 Task: In the Contact  AveryRobinson41@colgate.com, Add note: 'Add a note to follow up on a recent proposal sent to a prospect.'. Mark checkbox to create task to follow up ': In 3 business days '. Create task, with  description: Conduct Product Demo, Add due date: Tomorrow; Add reminder: 30 Minutes before. Set Priority High and add note: Review the attached proposal before the meeting and highlight the key benefits for the client.. Logged in from softage.1@softage.net
Action: Mouse moved to (105, 65)
Screenshot: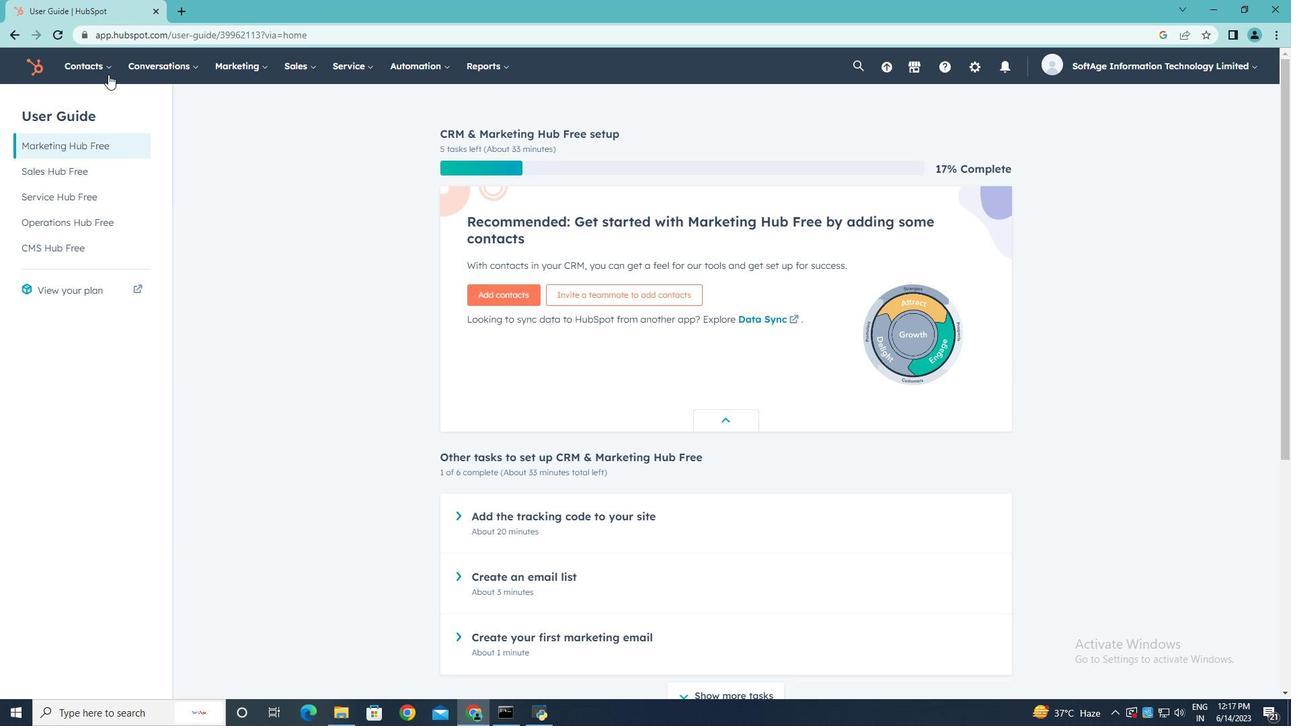 
Action: Mouse pressed left at (105, 65)
Screenshot: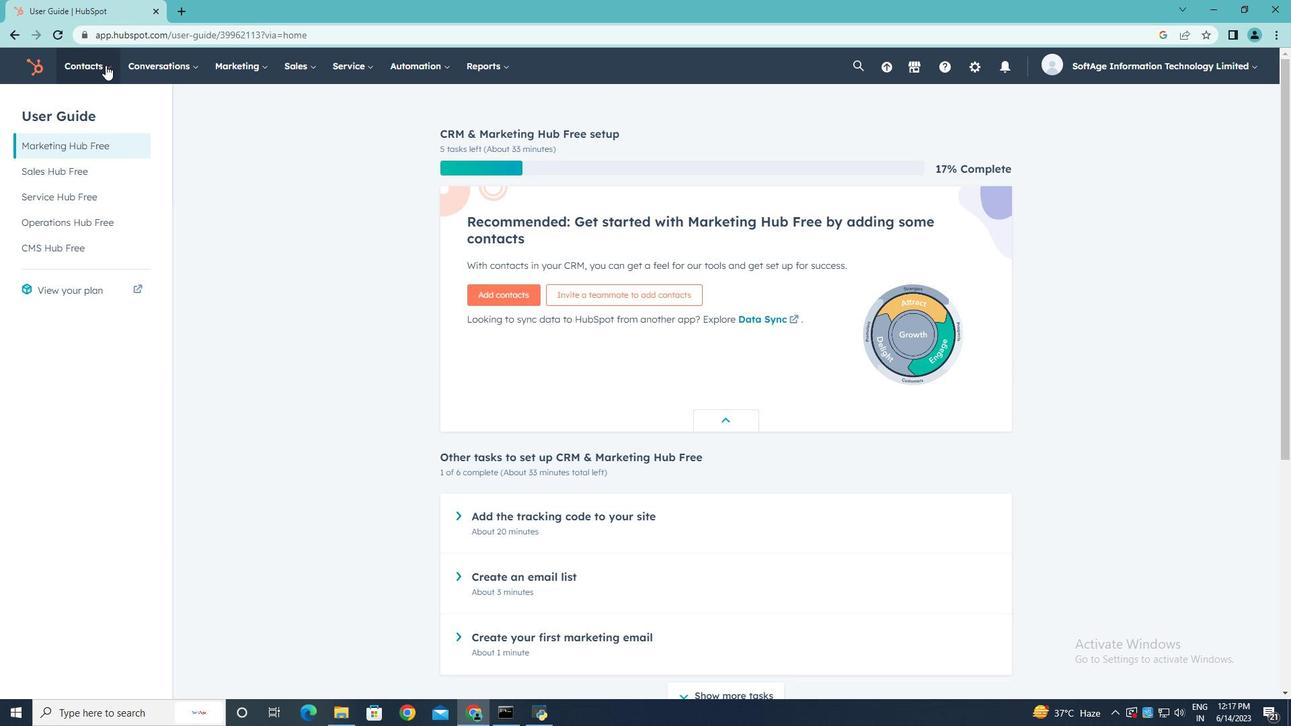 
Action: Mouse moved to (103, 100)
Screenshot: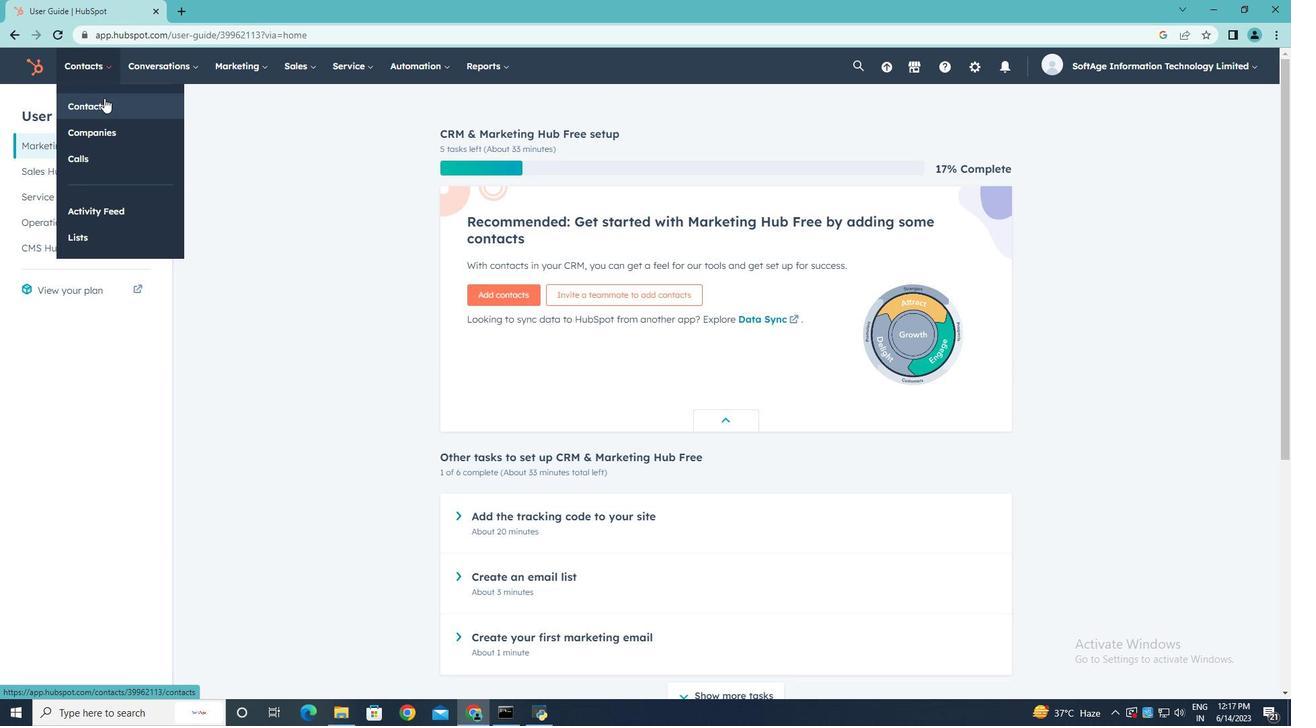 
Action: Mouse pressed left at (103, 100)
Screenshot: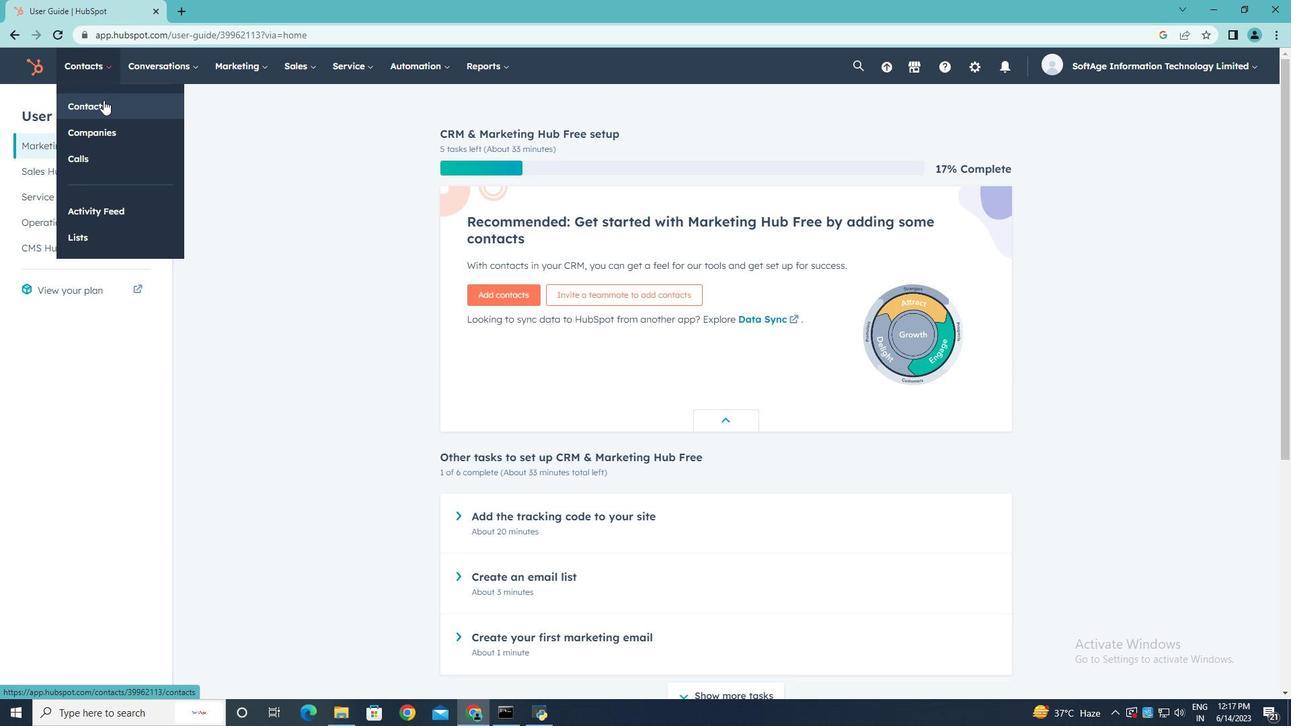 
Action: Mouse moved to (103, 214)
Screenshot: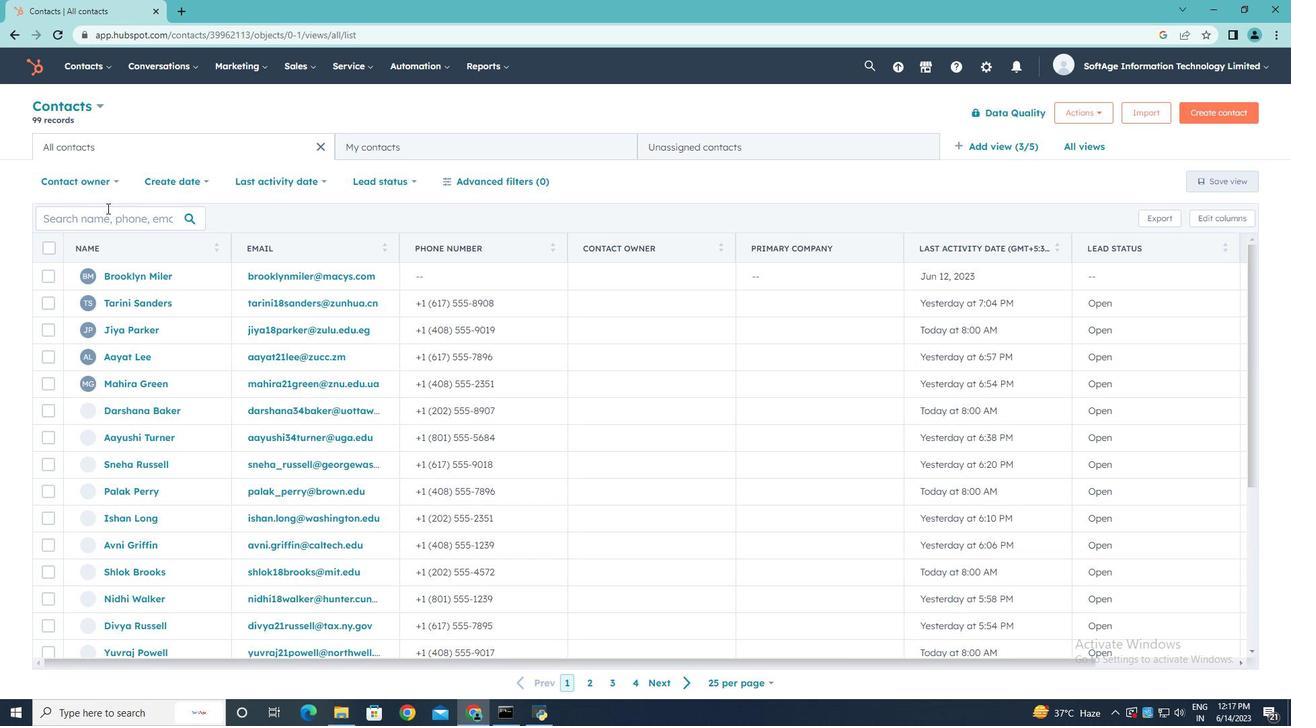 
Action: Mouse pressed left at (103, 214)
Screenshot: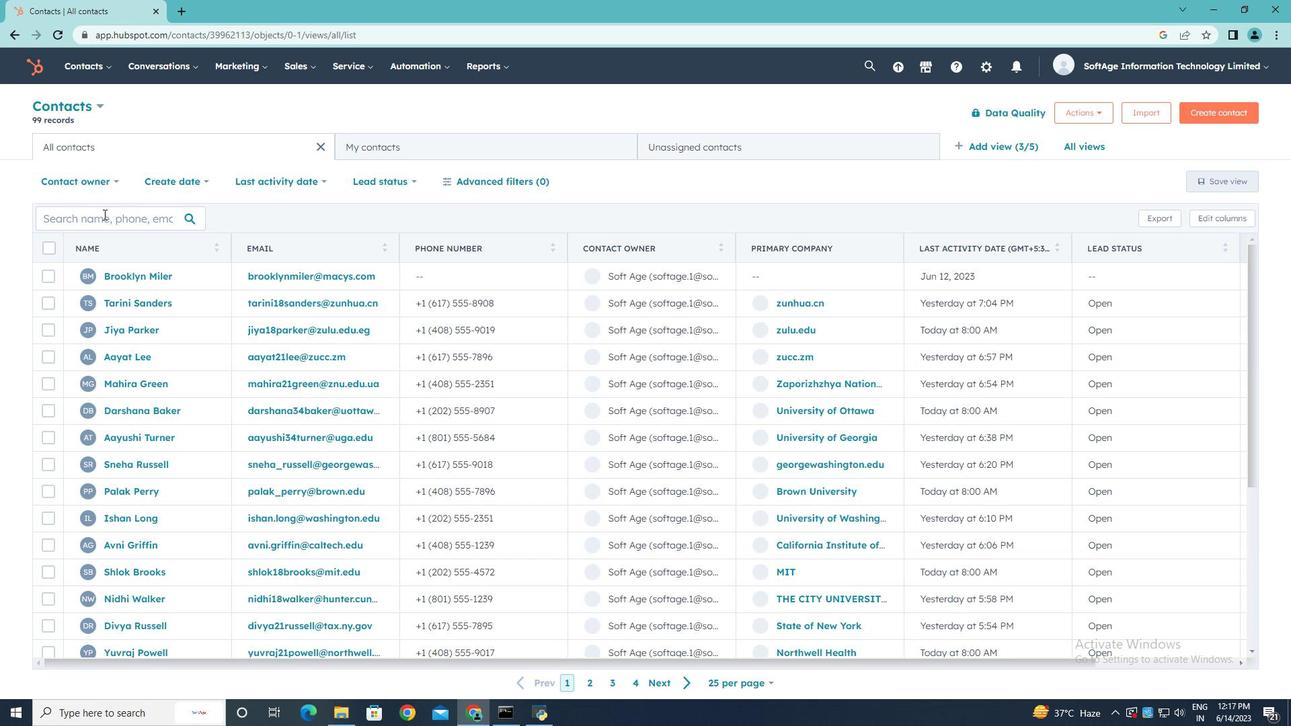 
Action: Key pressed <Key.shift>Avery<Key.shift>Robinson41<Key.shift><Key.shift>@colgate.com
Screenshot: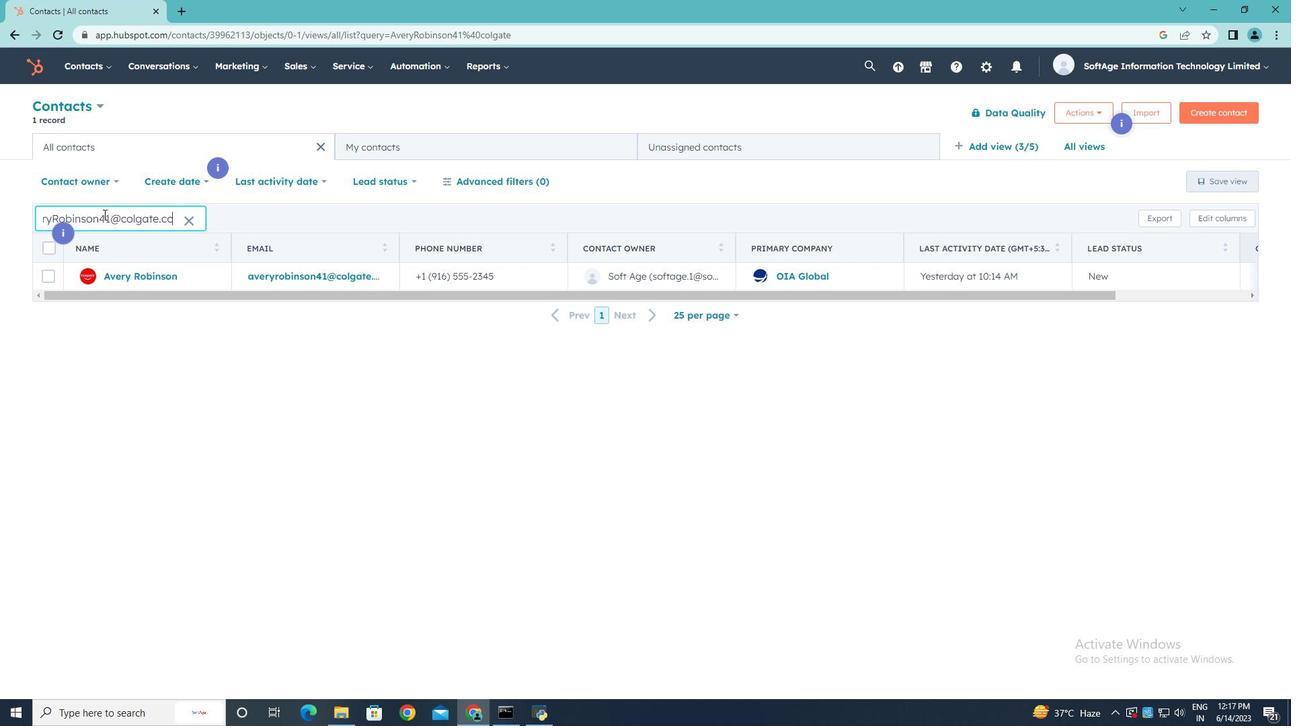 
Action: Mouse moved to (131, 272)
Screenshot: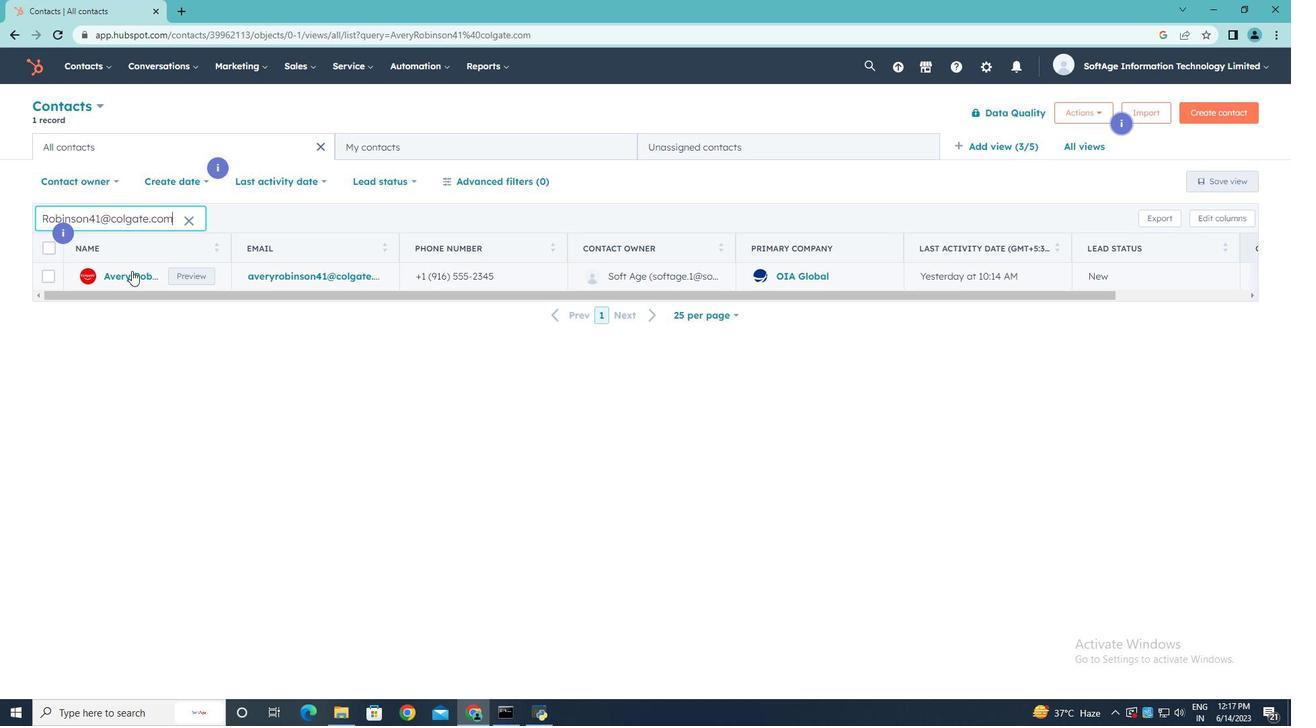 
Action: Mouse pressed left at (131, 272)
Screenshot: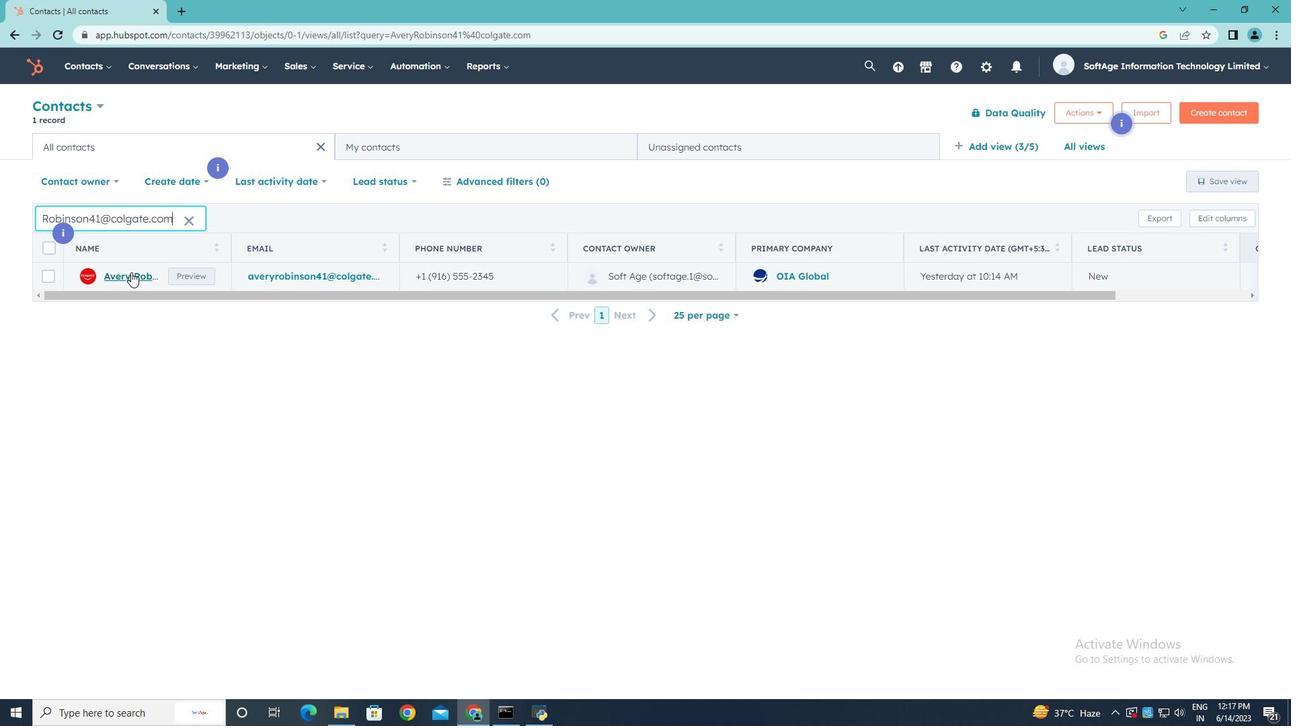 
Action: Mouse moved to (49, 222)
Screenshot: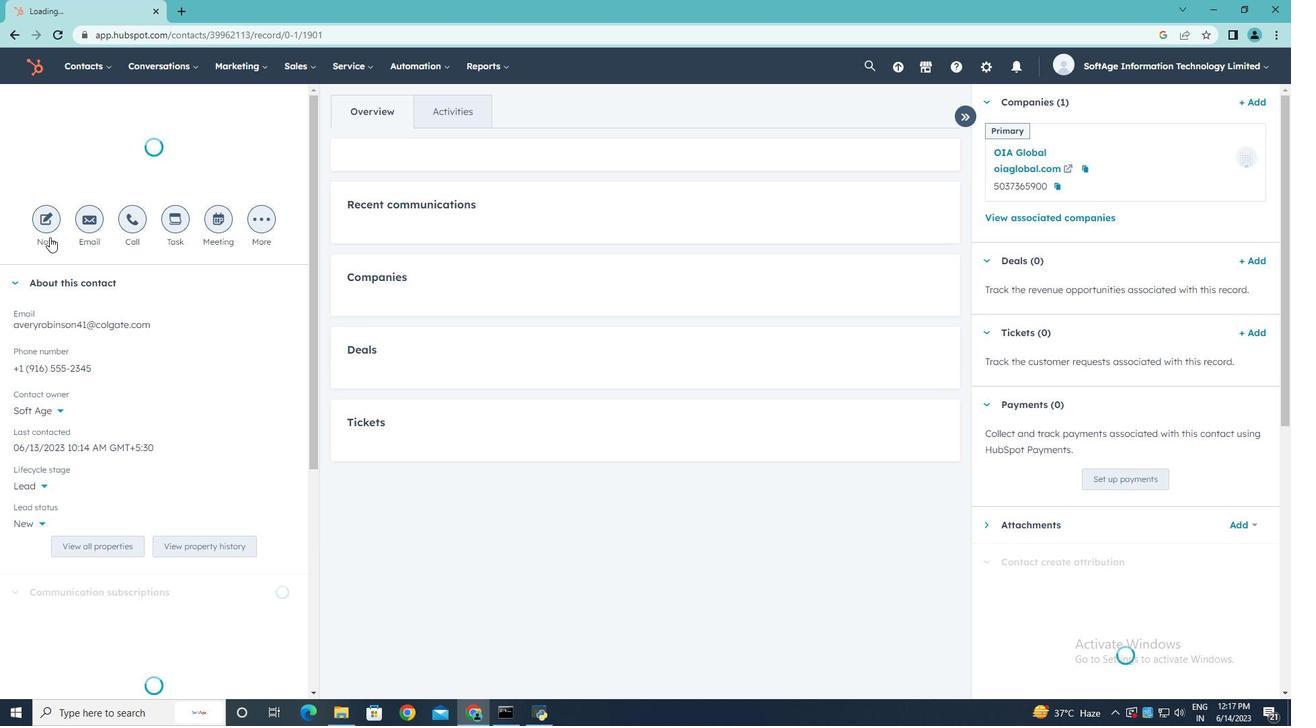 
Action: Mouse pressed left at (49, 222)
Screenshot: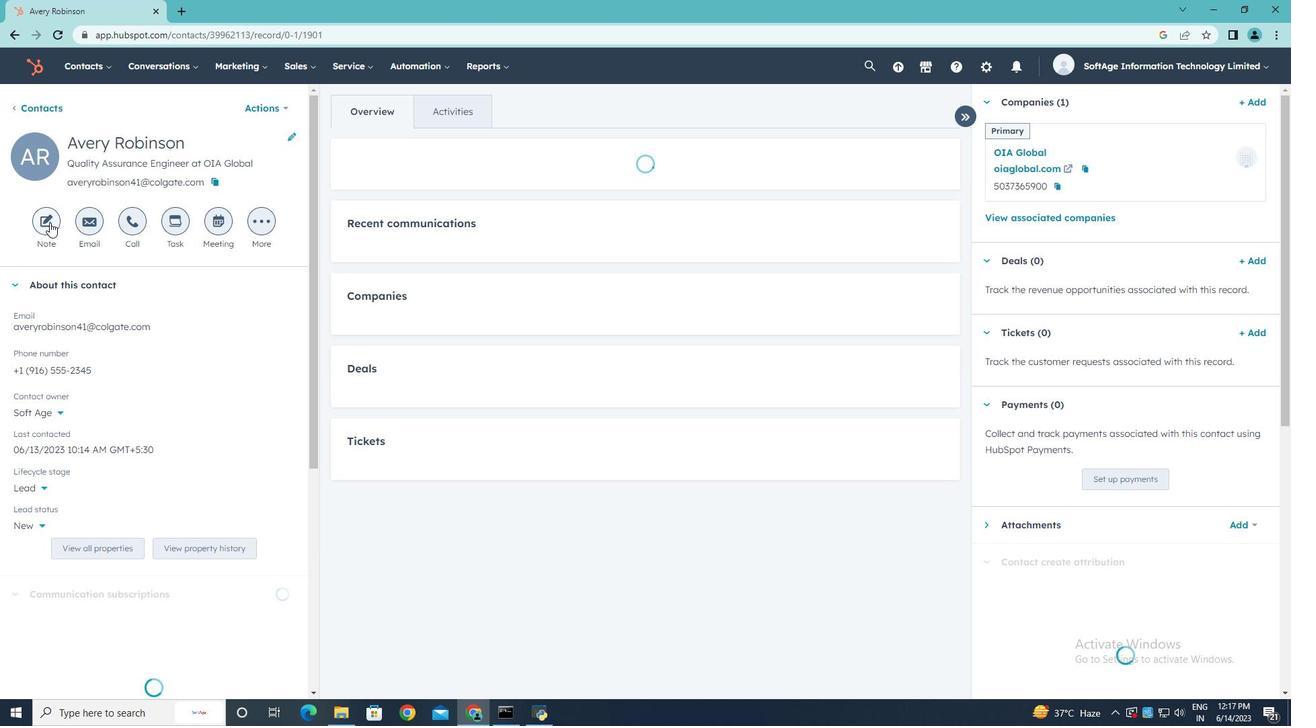 
Action: Key pressed <Key.shift>Add<Key.space>a<Key.space>note<Key.space>to<Key.space>follow<Key.space>up<Key.space>on<Key.space>a<Key.space>recent<Key.space>proposal<Key.space>sent<Key.space>a<Key.backspace>to<Key.space>a<Key.space>prospect.
Screenshot: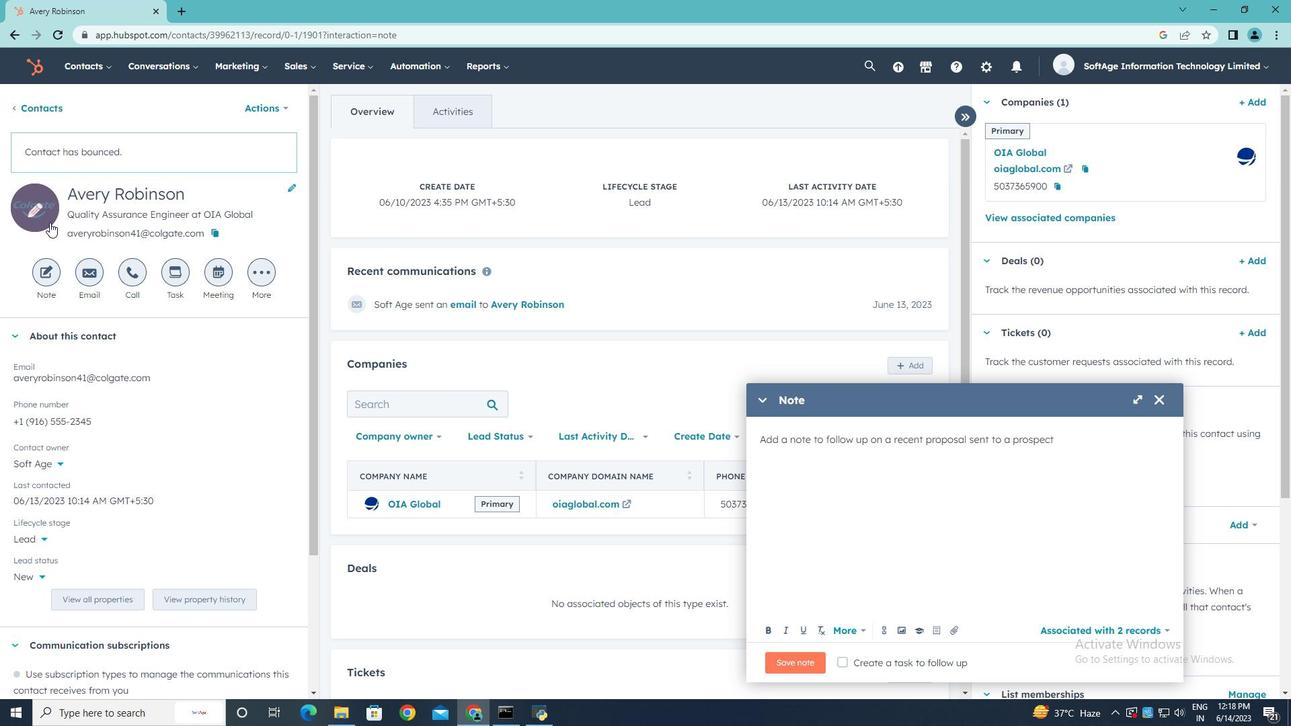 
Action: Mouse moved to (842, 664)
Screenshot: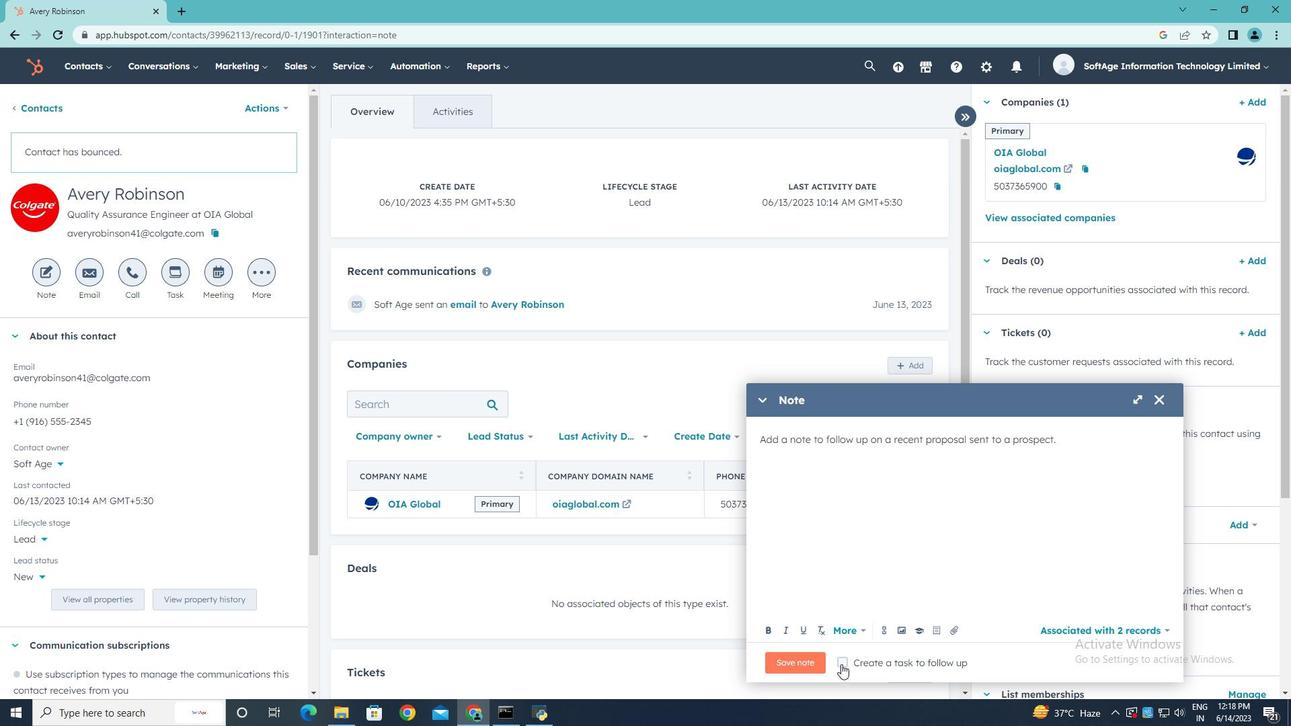 
Action: Mouse pressed left at (842, 664)
Screenshot: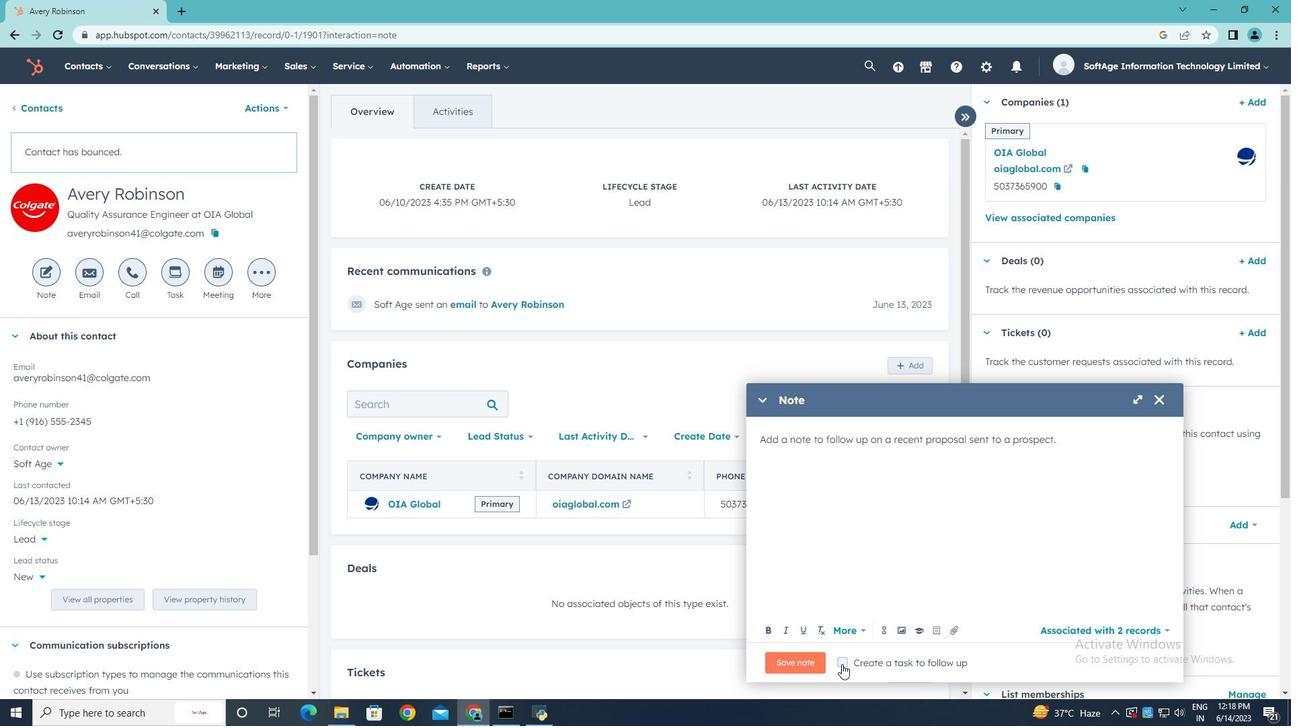 
Action: Mouse moved to (1111, 662)
Screenshot: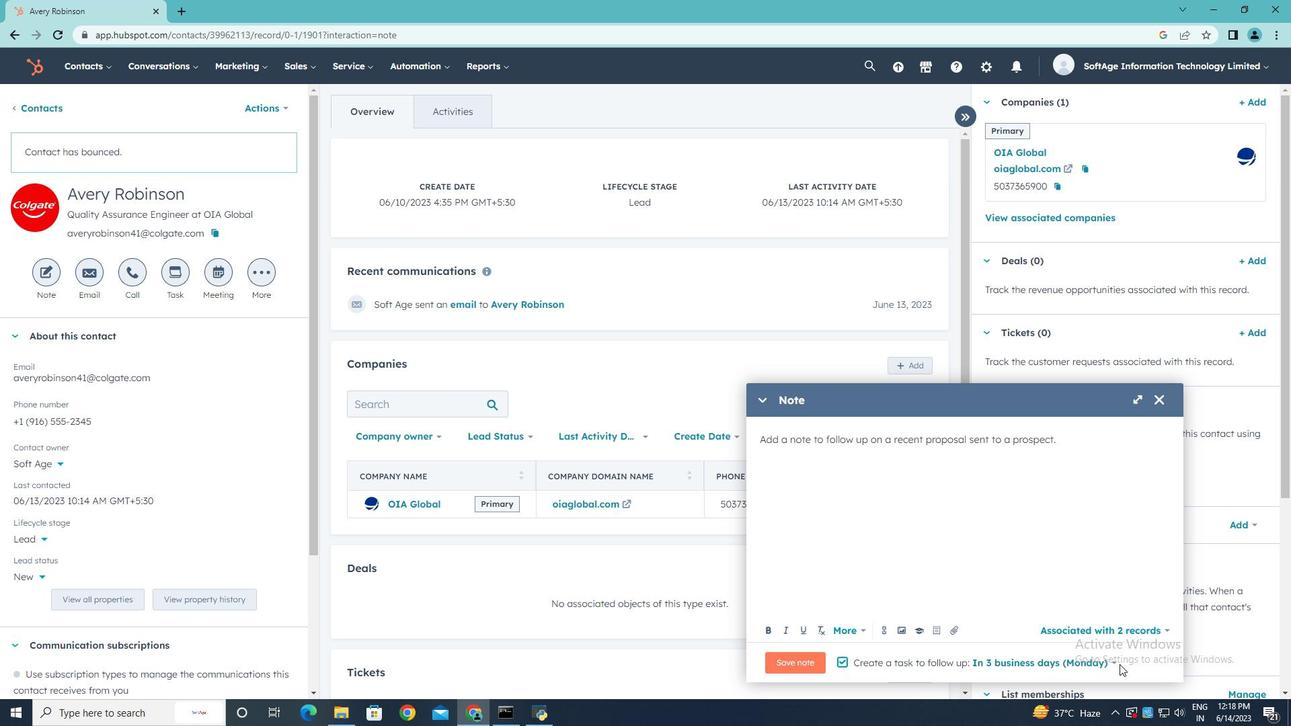
Action: Mouse pressed left at (1111, 662)
Screenshot: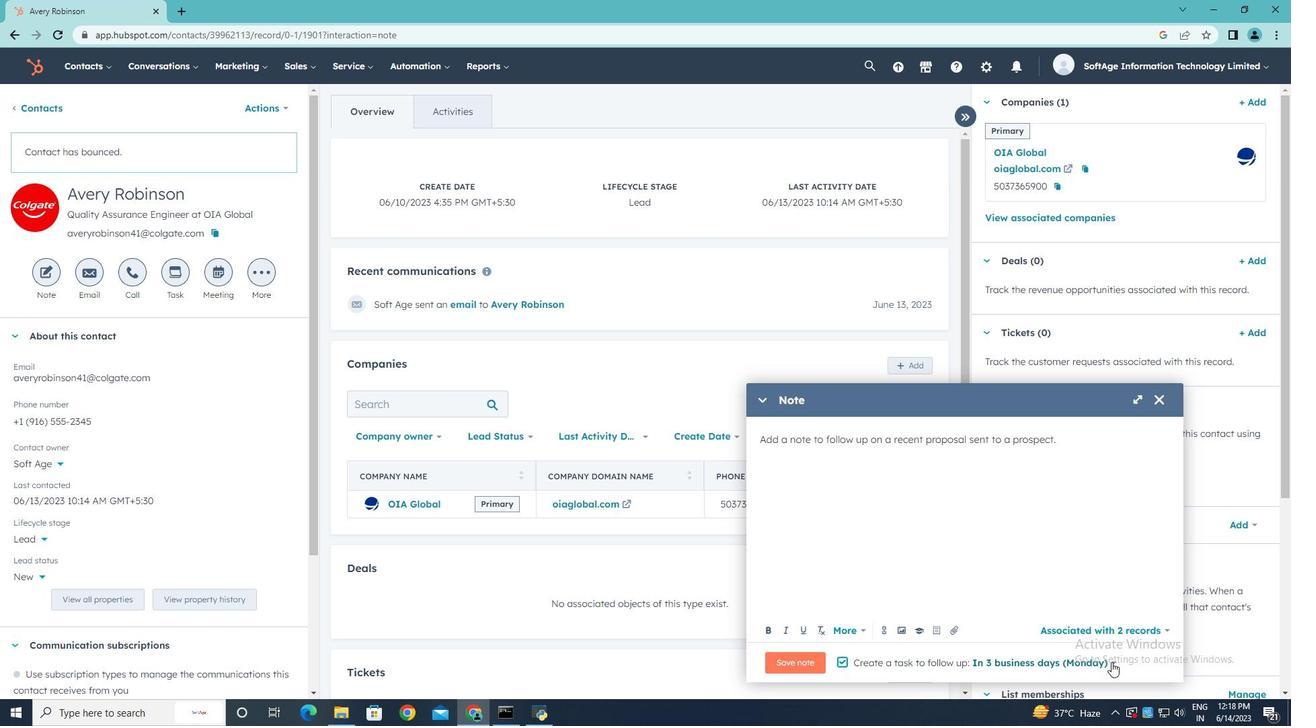 
Action: Mouse moved to (1086, 539)
Screenshot: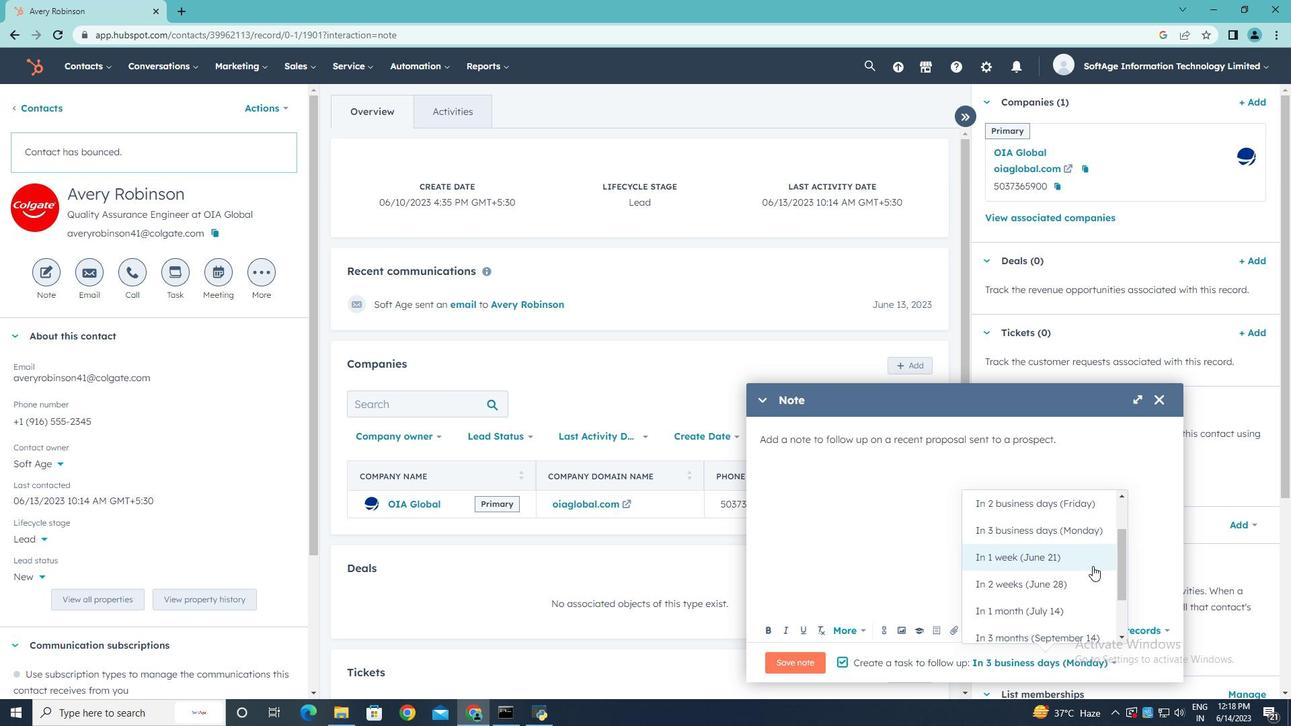 
Action: Mouse pressed left at (1086, 539)
Screenshot: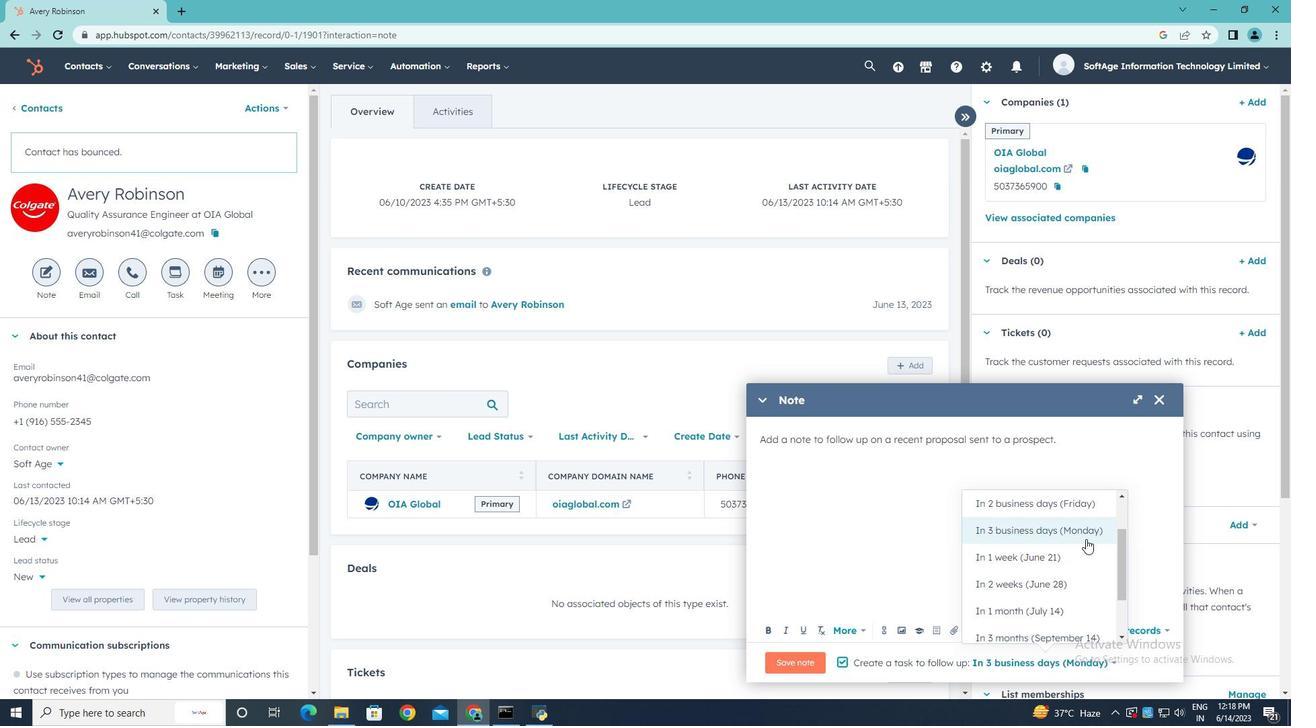 
Action: Mouse moved to (788, 663)
Screenshot: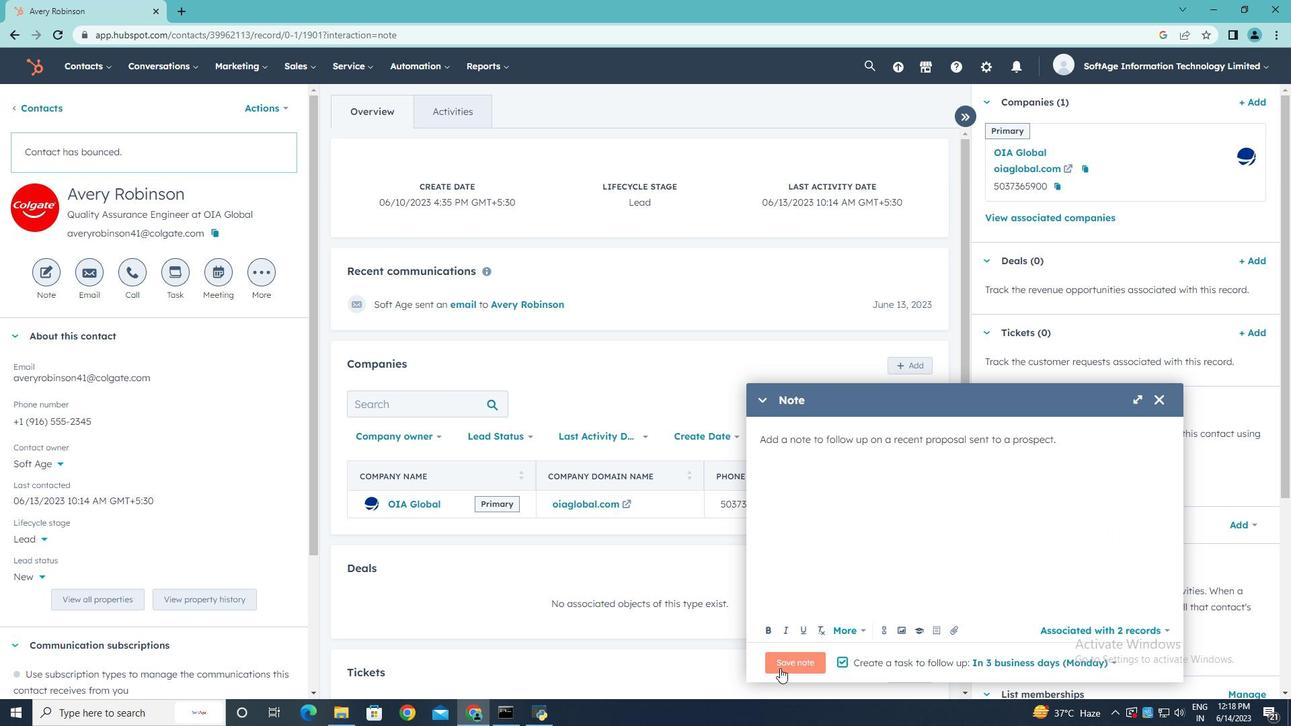 
Action: Mouse pressed left at (788, 663)
Screenshot: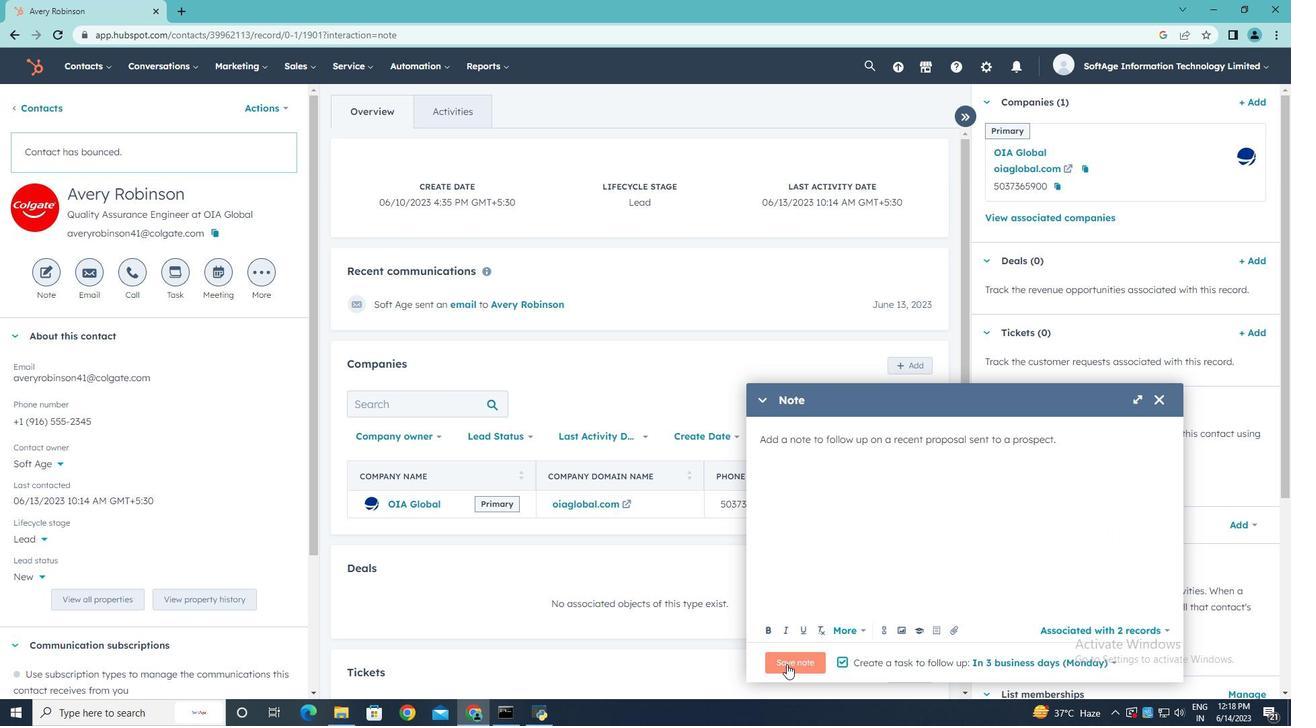 
Action: Mouse moved to (176, 275)
Screenshot: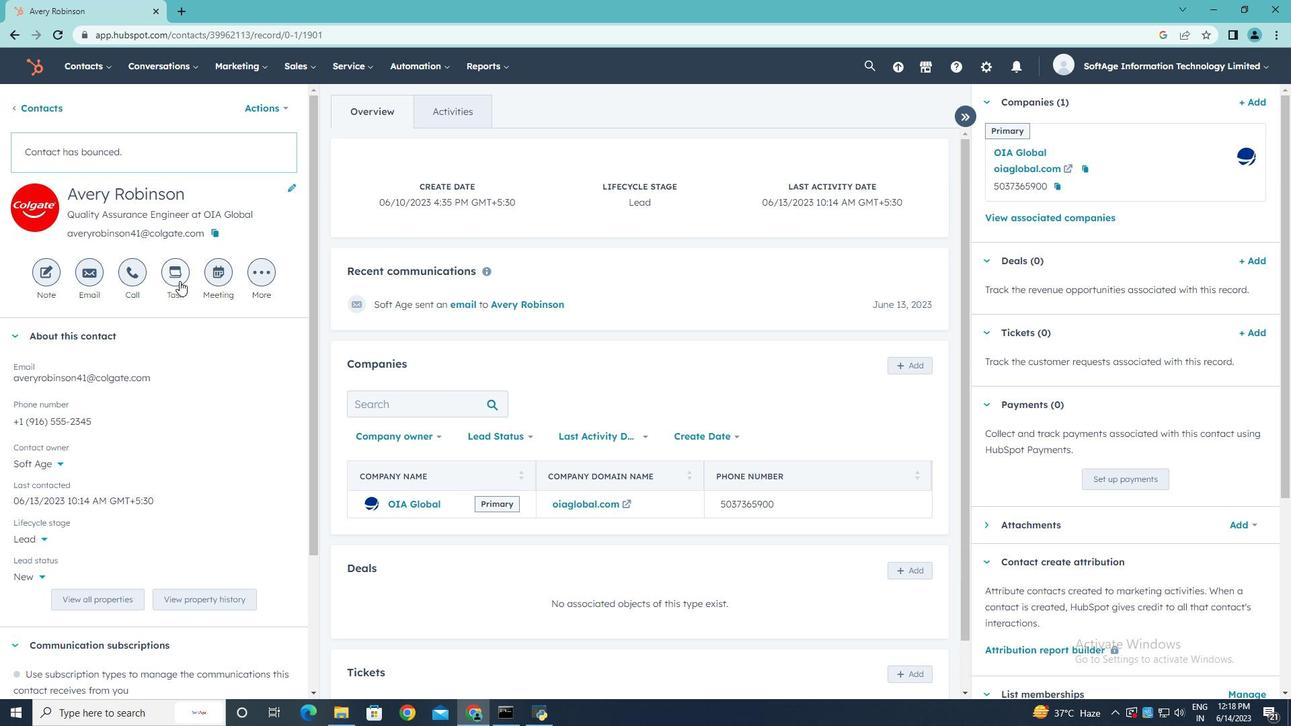 
Action: Mouse pressed left at (176, 275)
Screenshot: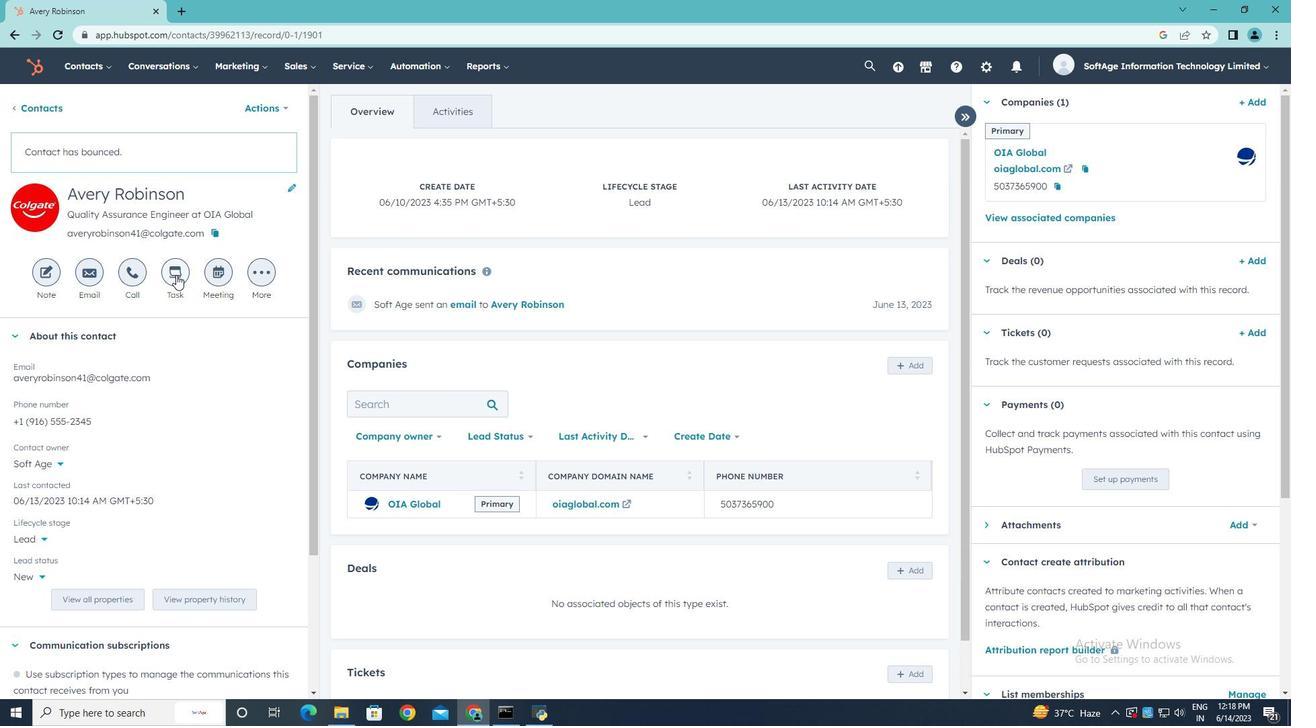 
Action: Key pressed <Key.shift>Conduct<Key.space><Key.shift>Product<Key.space><Key.shift>Demo
Screenshot: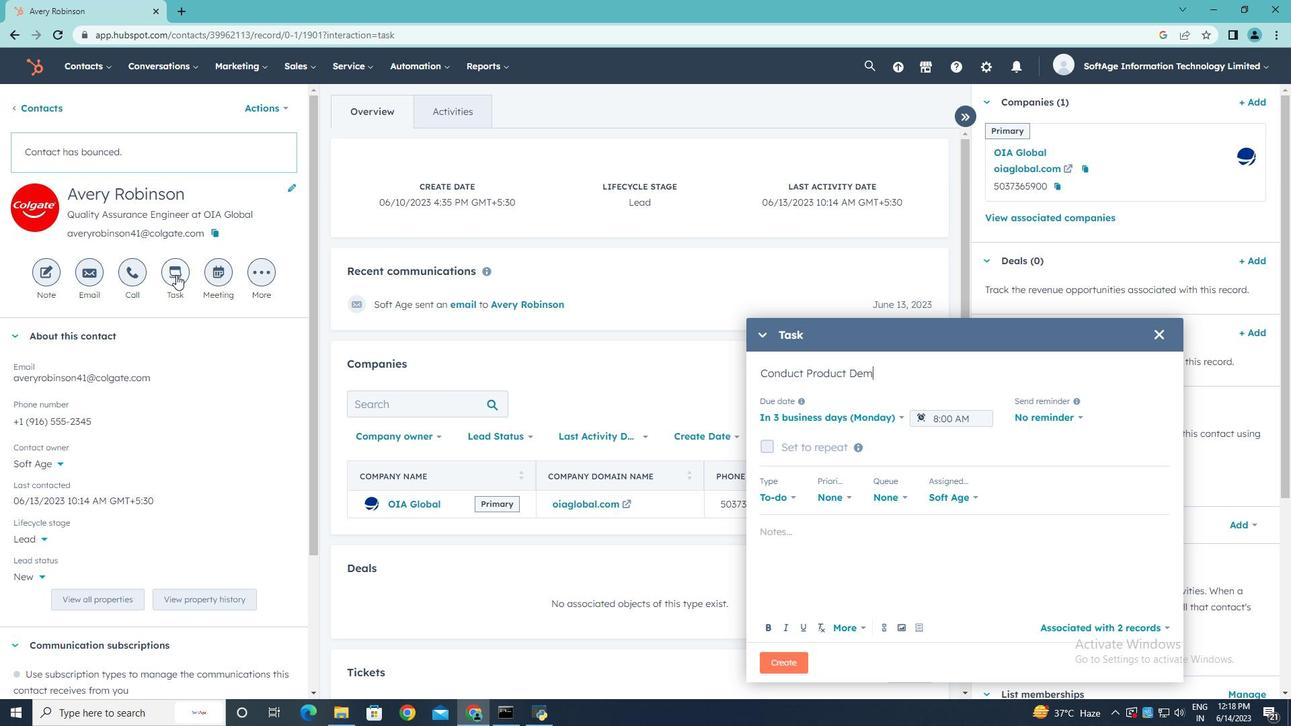 
Action: Mouse moved to (901, 416)
Screenshot: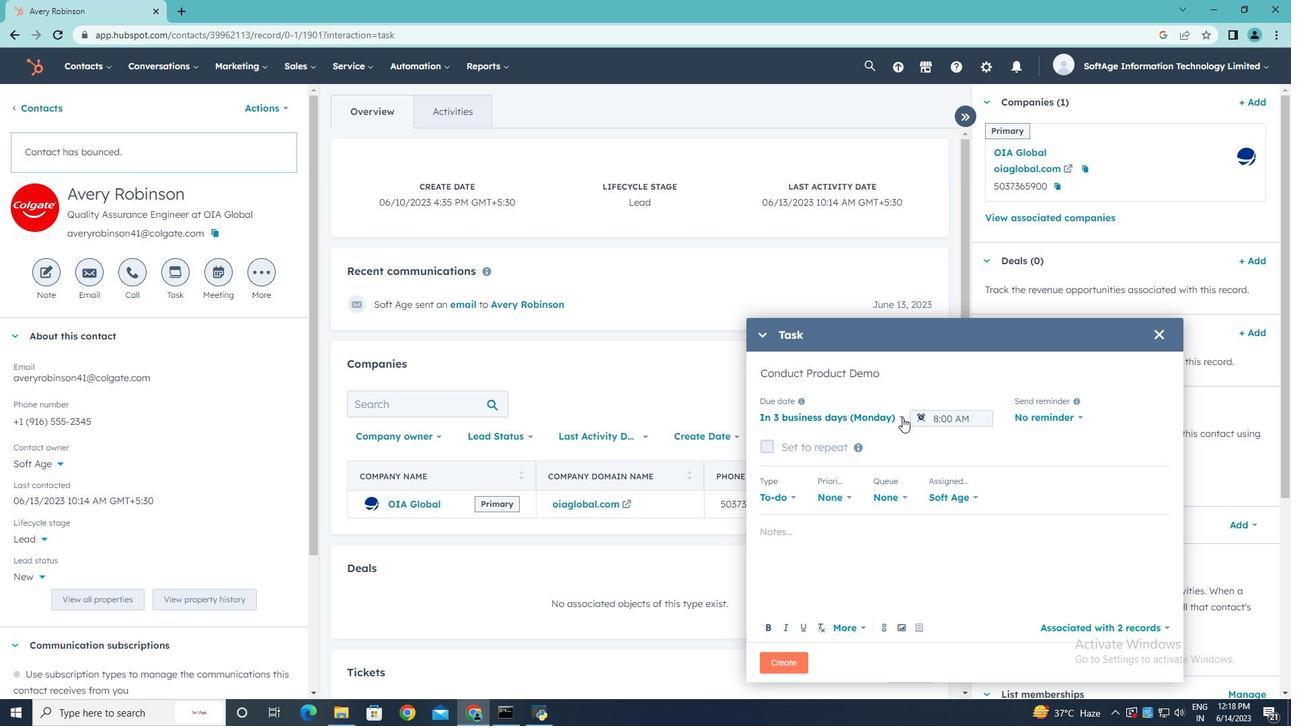 
Action: Mouse pressed left at (901, 416)
Screenshot: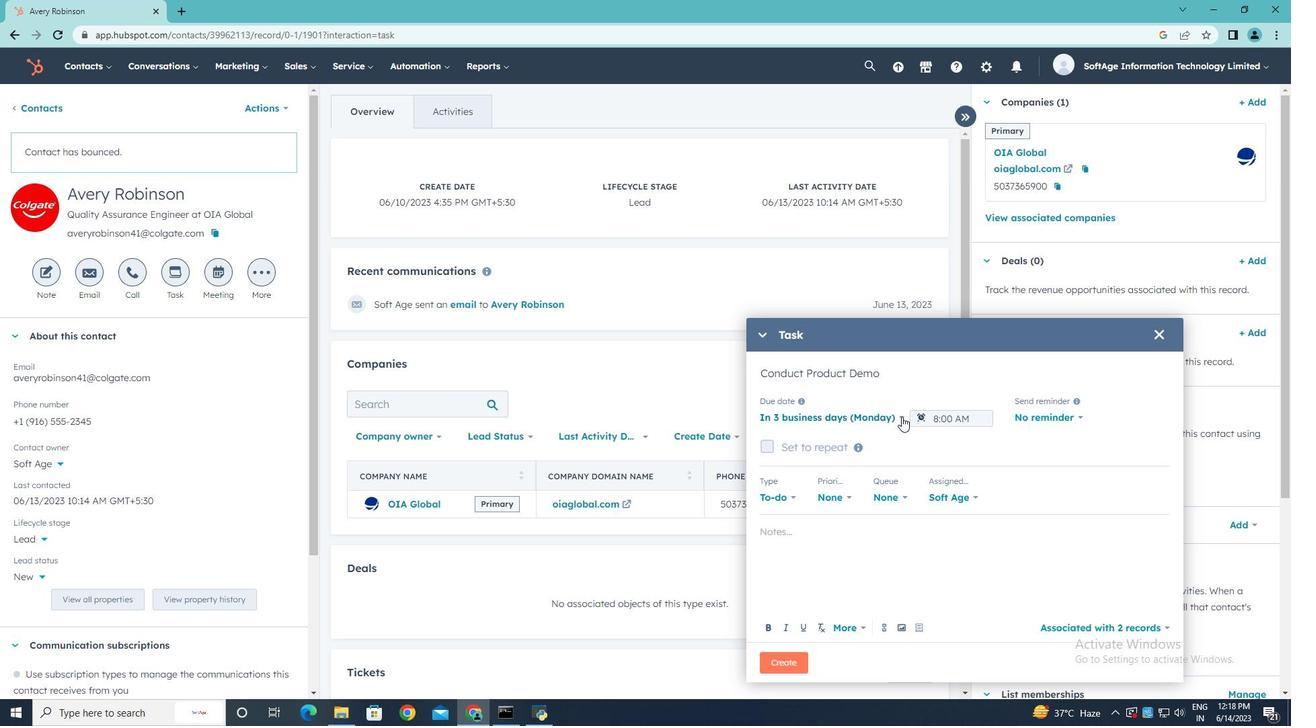 
Action: Mouse moved to (895, 440)
Screenshot: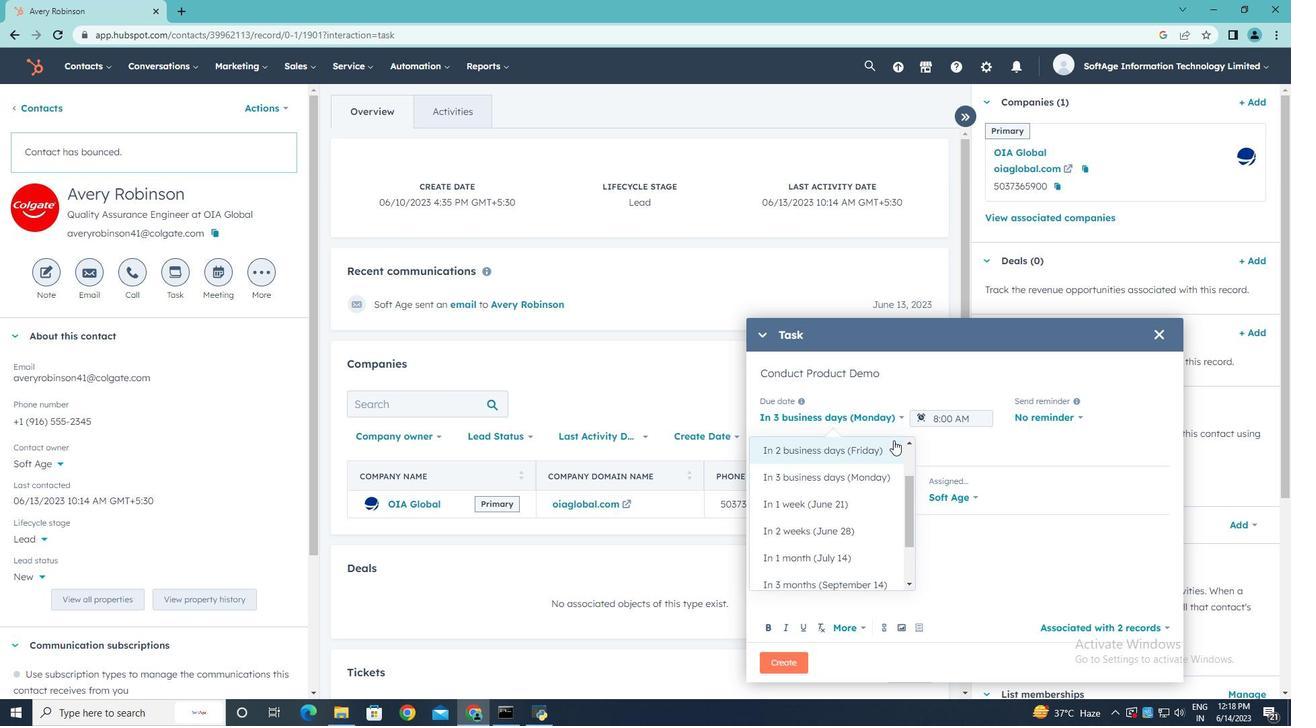 
Action: Mouse scrolled (895, 441) with delta (0, 0)
Screenshot: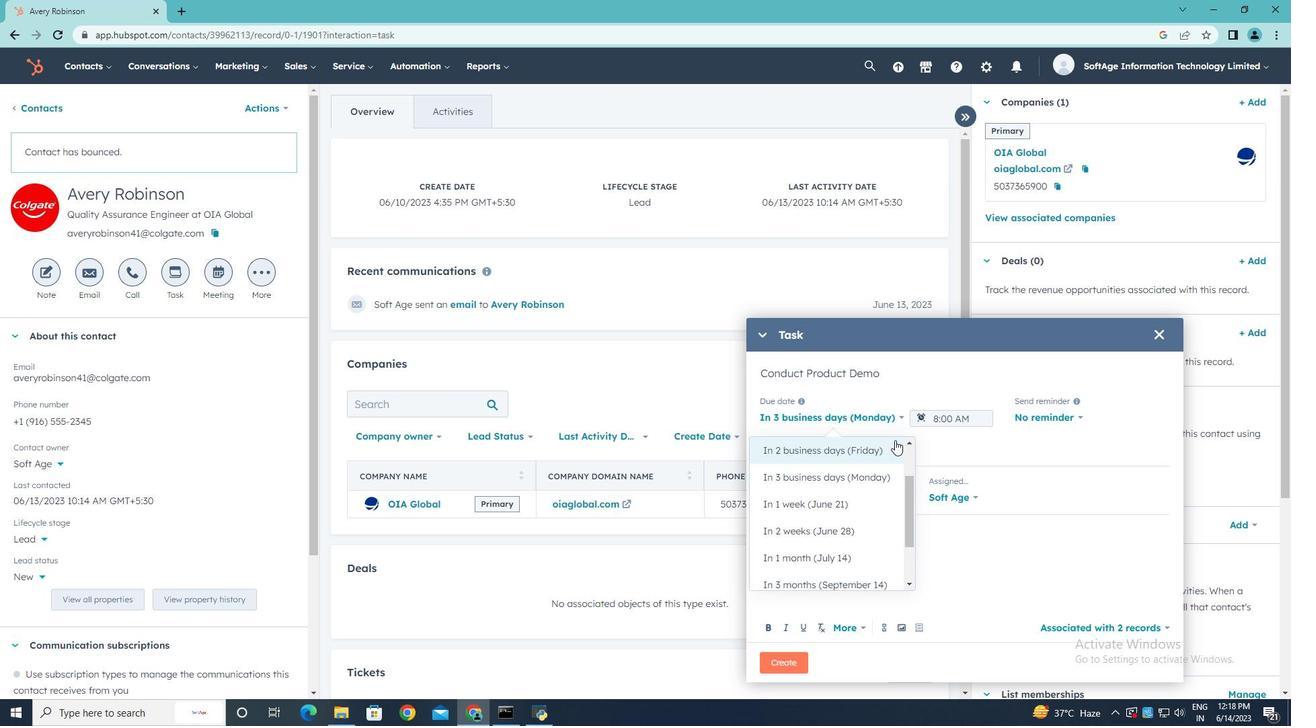 
Action: Mouse scrolled (895, 441) with delta (0, 0)
Screenshot: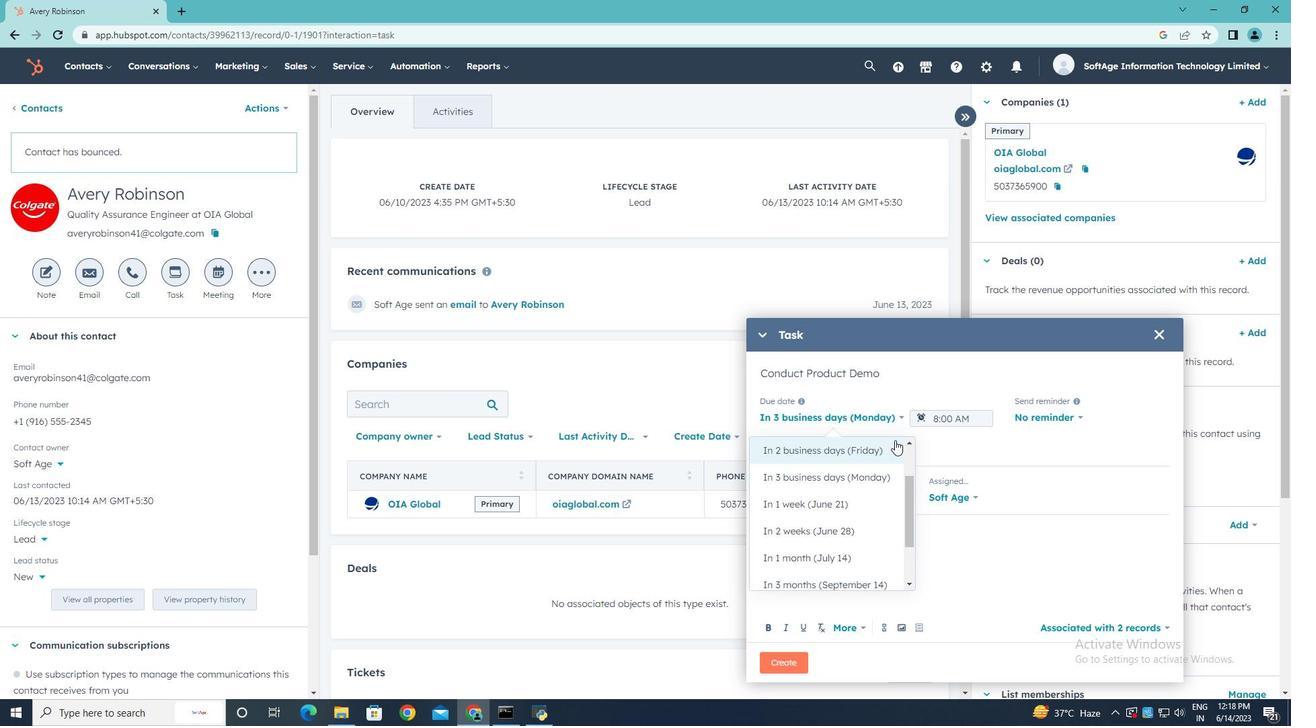 
Action: Mouse moved to (895, 439)
Screenshot: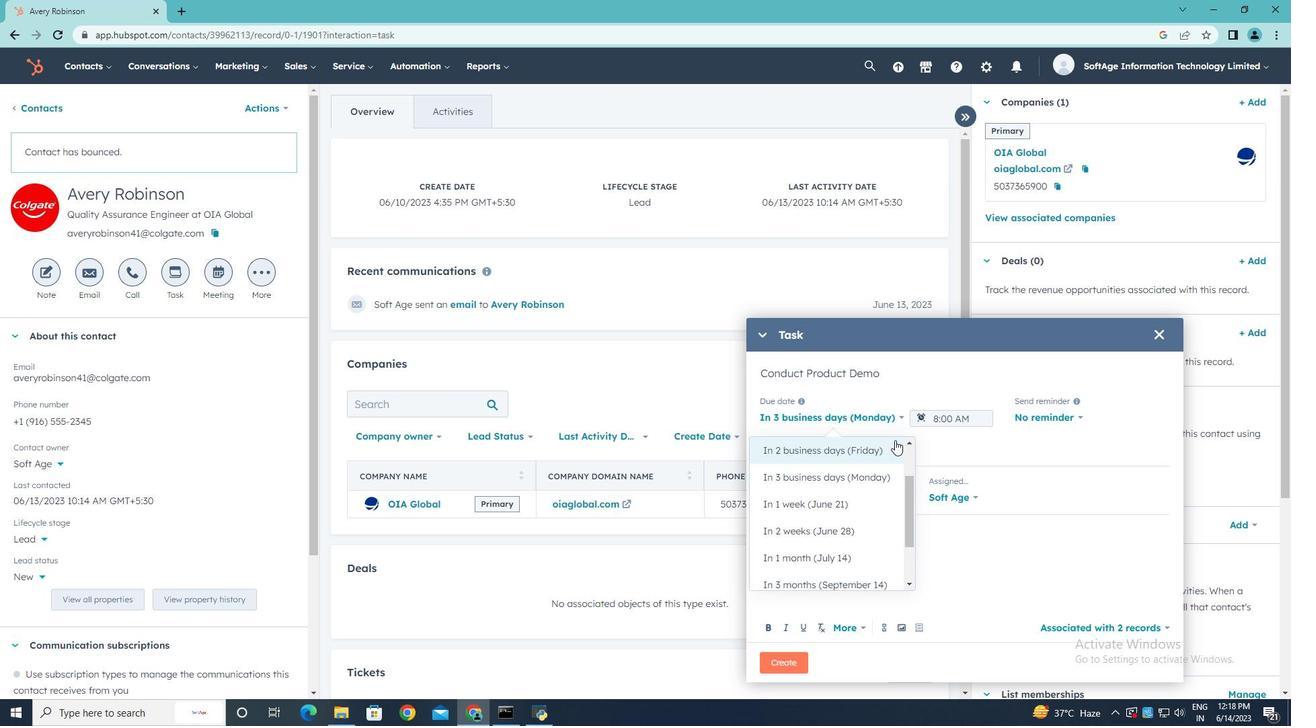 
Action: Mouse scrolled (895, 440) with delta (0, 0)
Screenshot: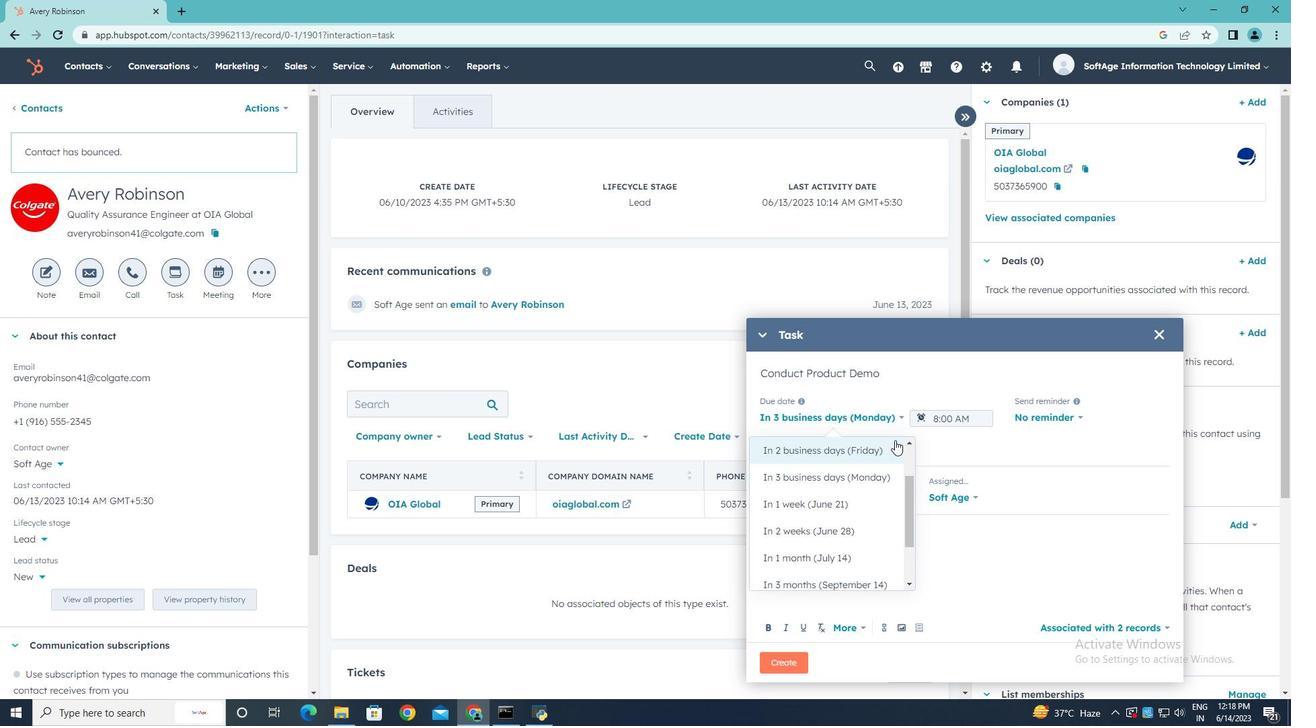 
Action: Mouse moved to (896, 439)
Screenshot: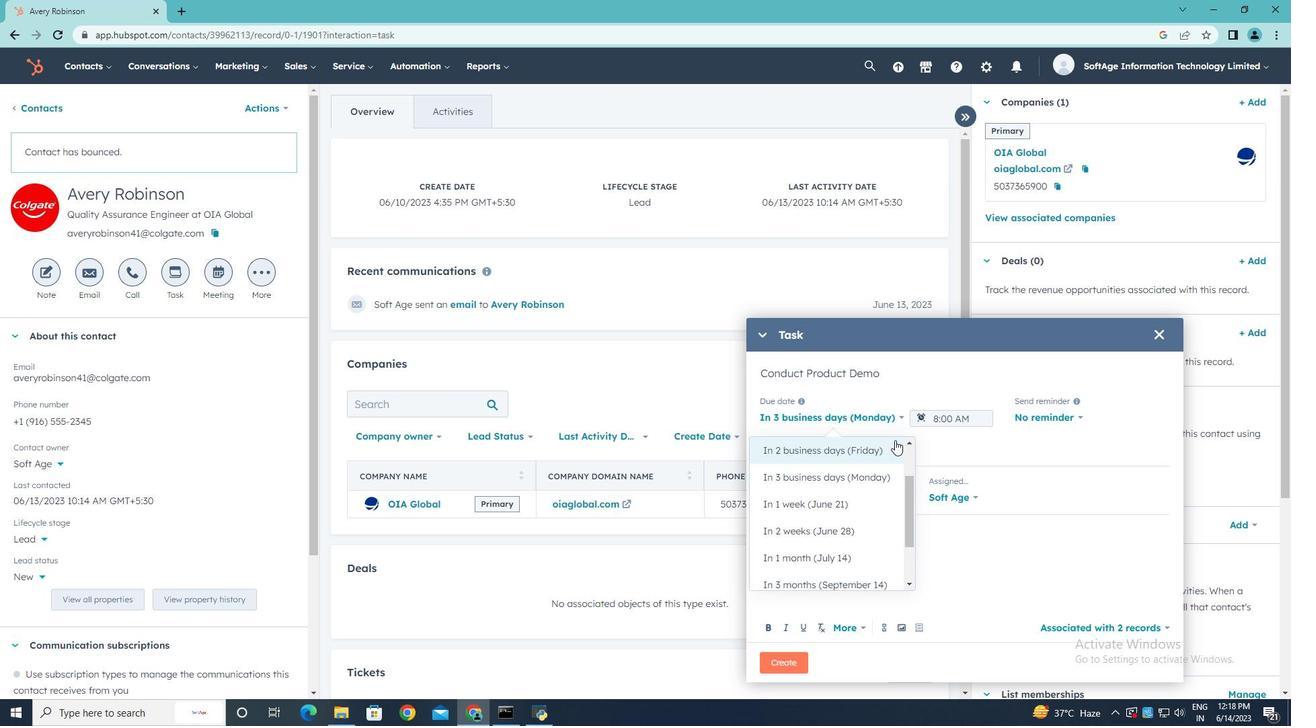 
Action: Mouse scrolled (896, 440) with delta (0, 0)
Screenshot: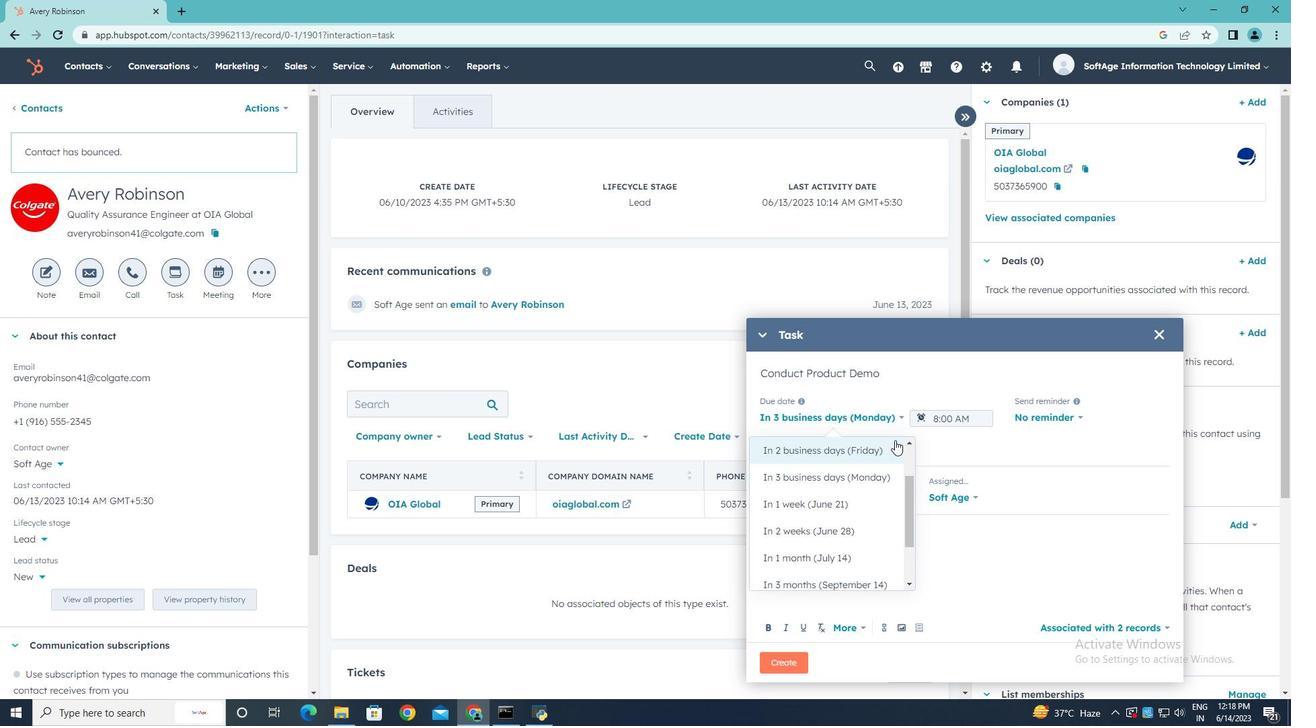 
Action: Mouse moved to (853, 478)
Screenshot: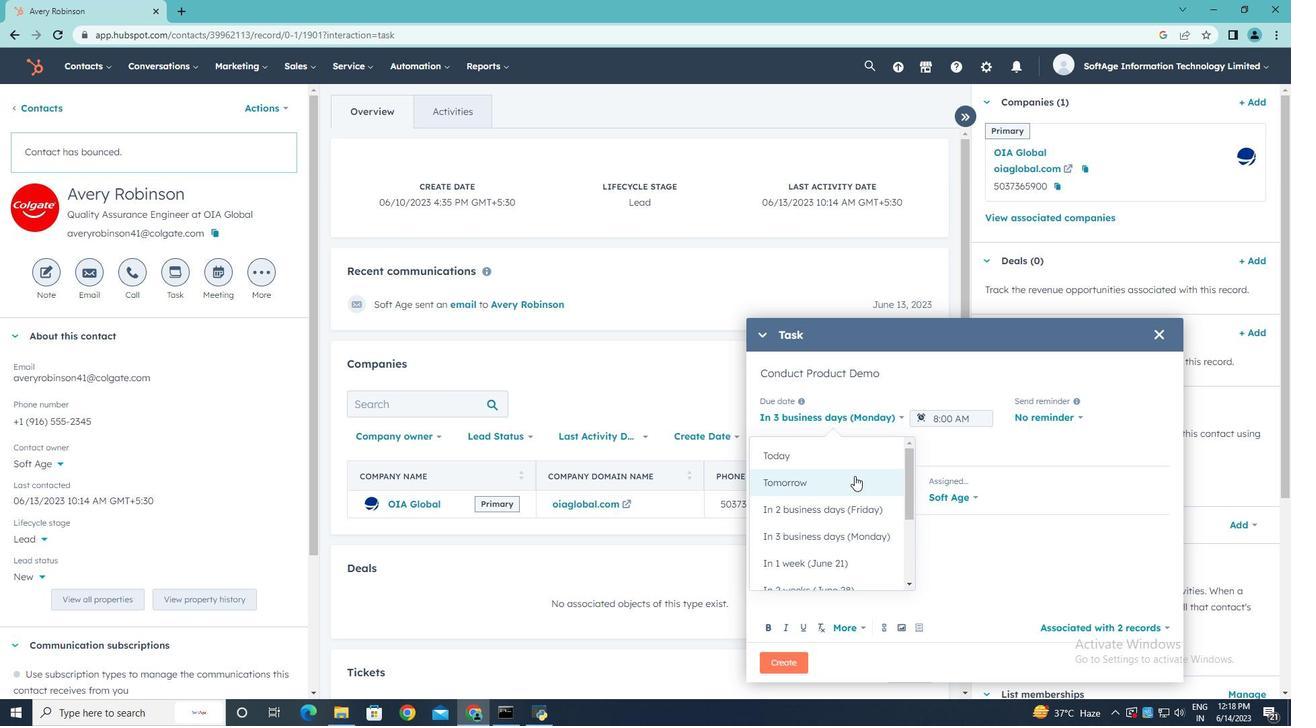 
Action: Mouse pressed left at (853, 478)
Screenshot: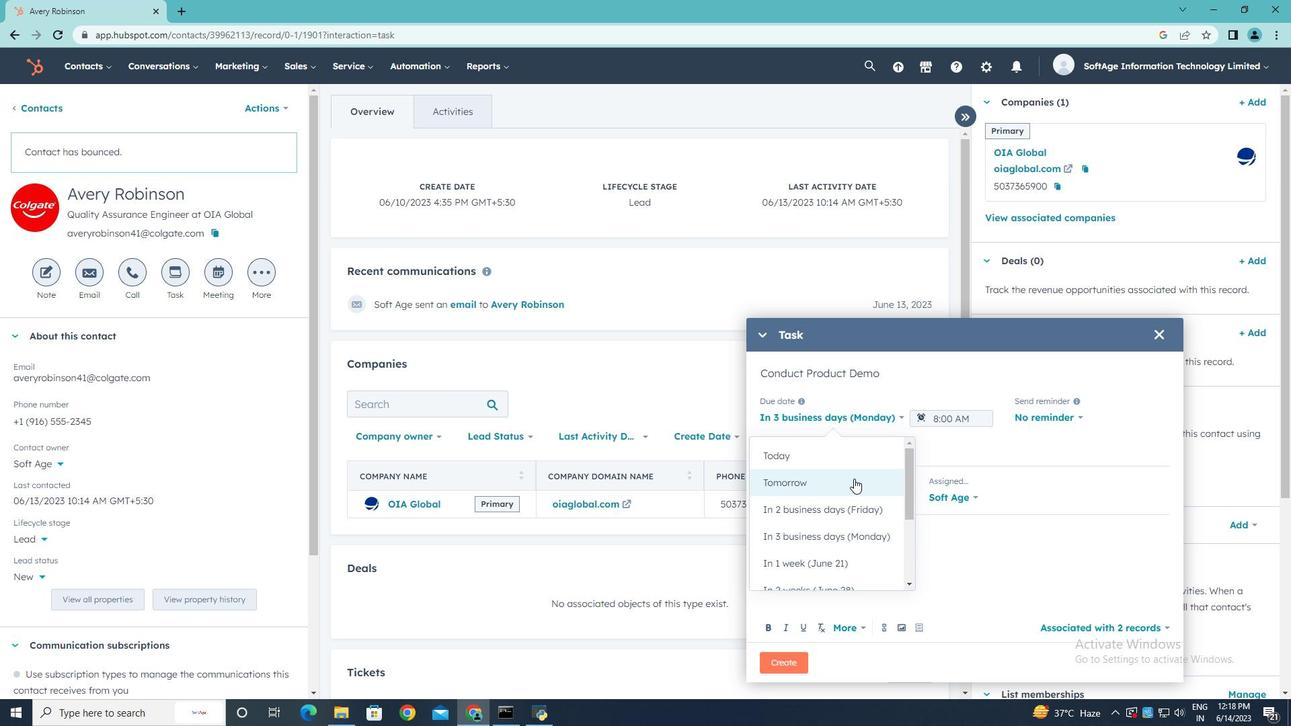 
Action: Mouse moved to (994, 418)
Screenshot: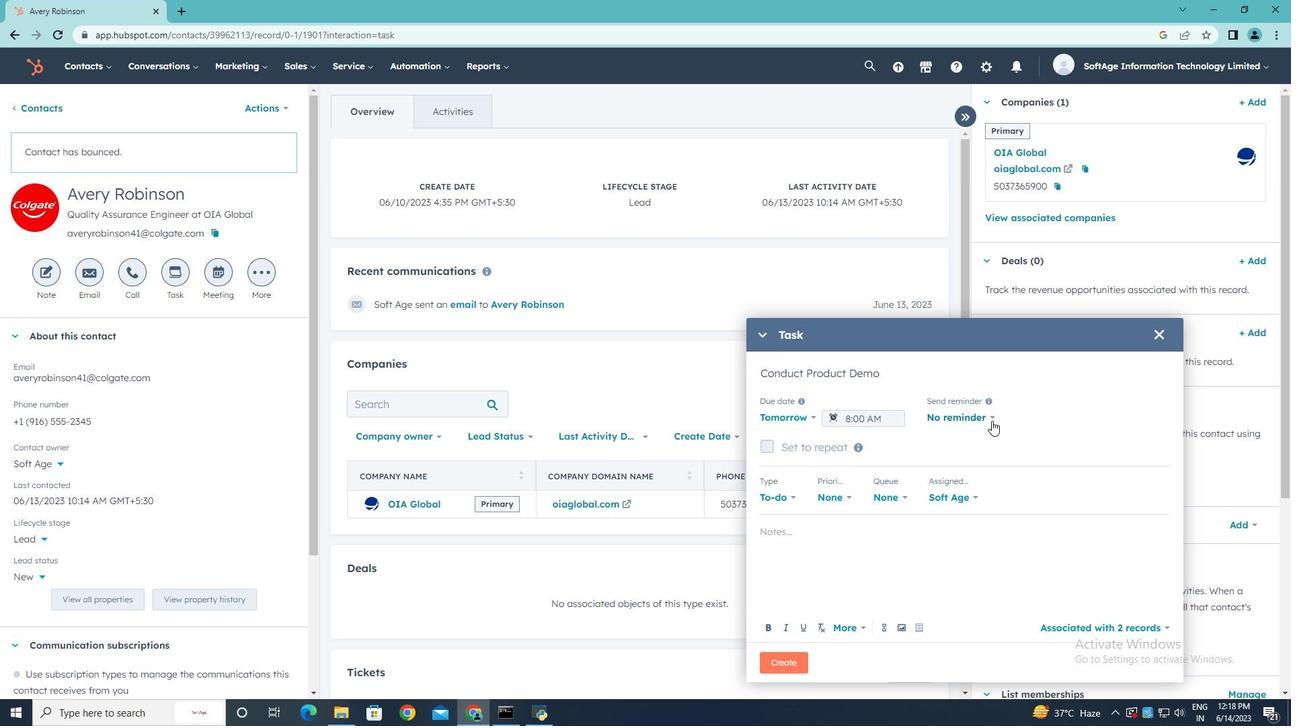 
Action: Mouse pressed left at (994, 418)
Screenshot: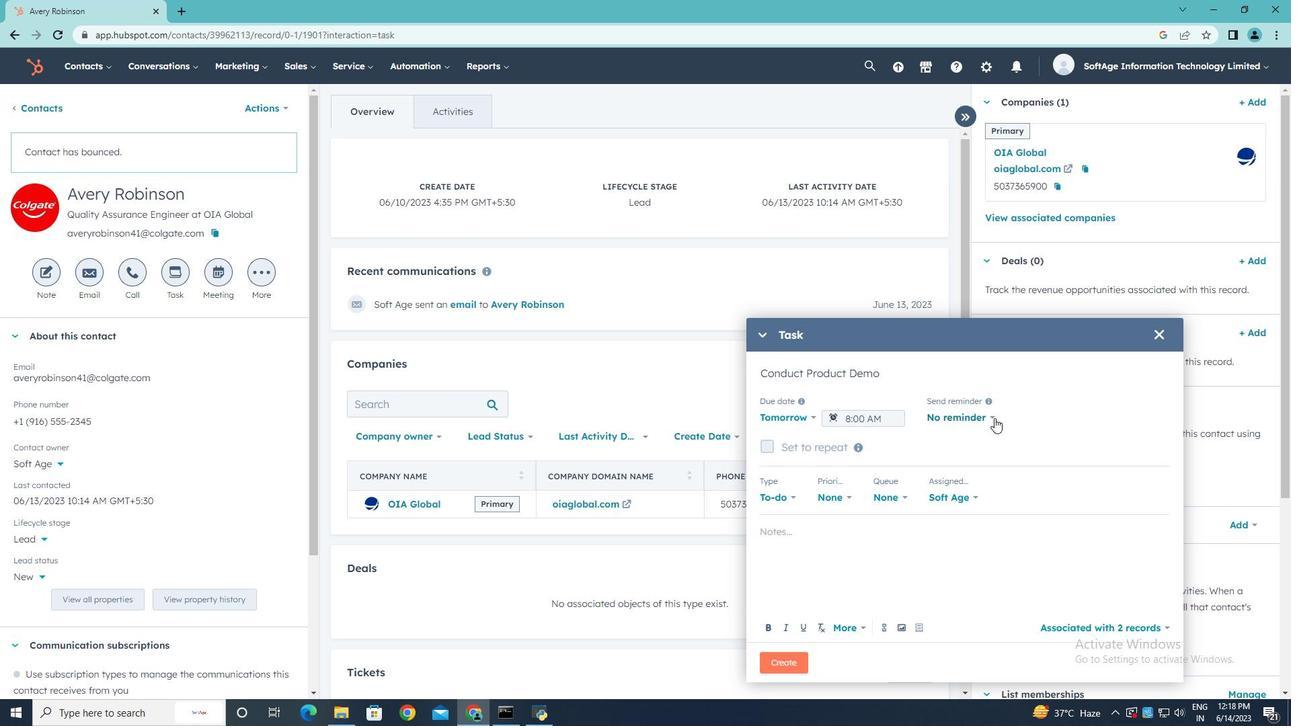 
Action: Mouse moved to (967, 501)
Screenshot: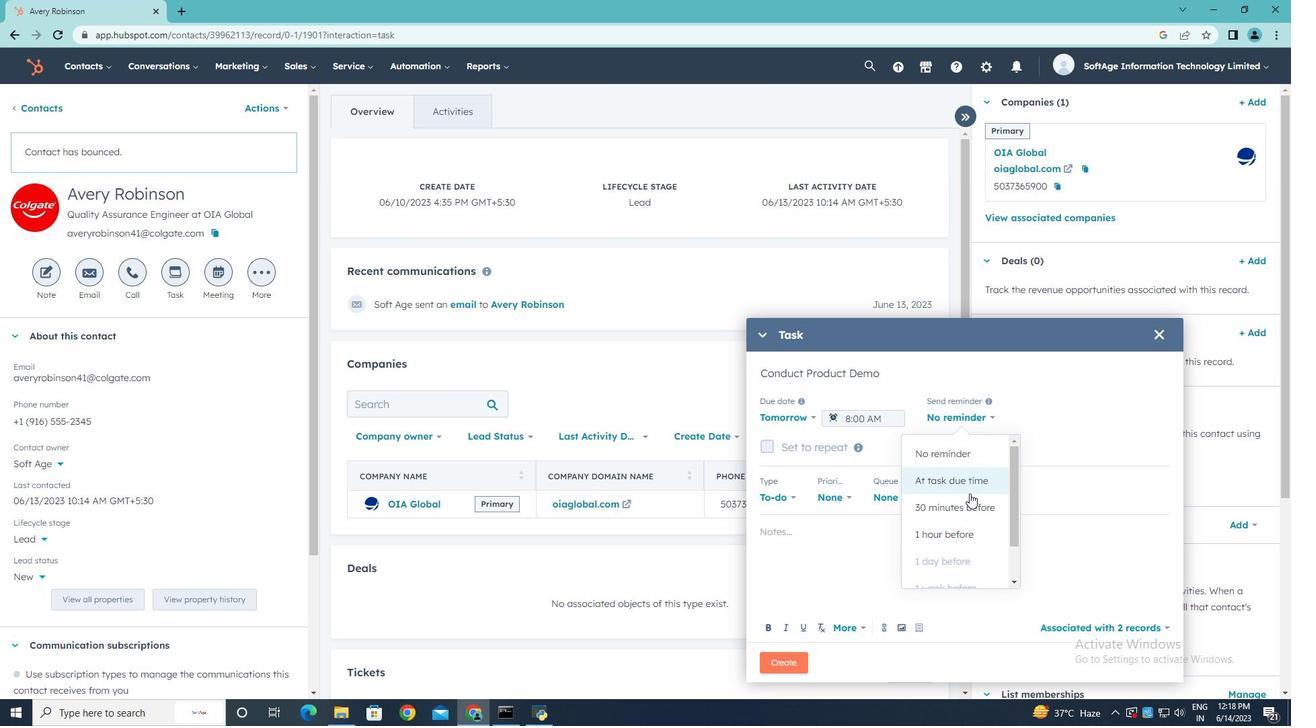 
Action: Mouse pressed left at (967, 501)
Screenshot: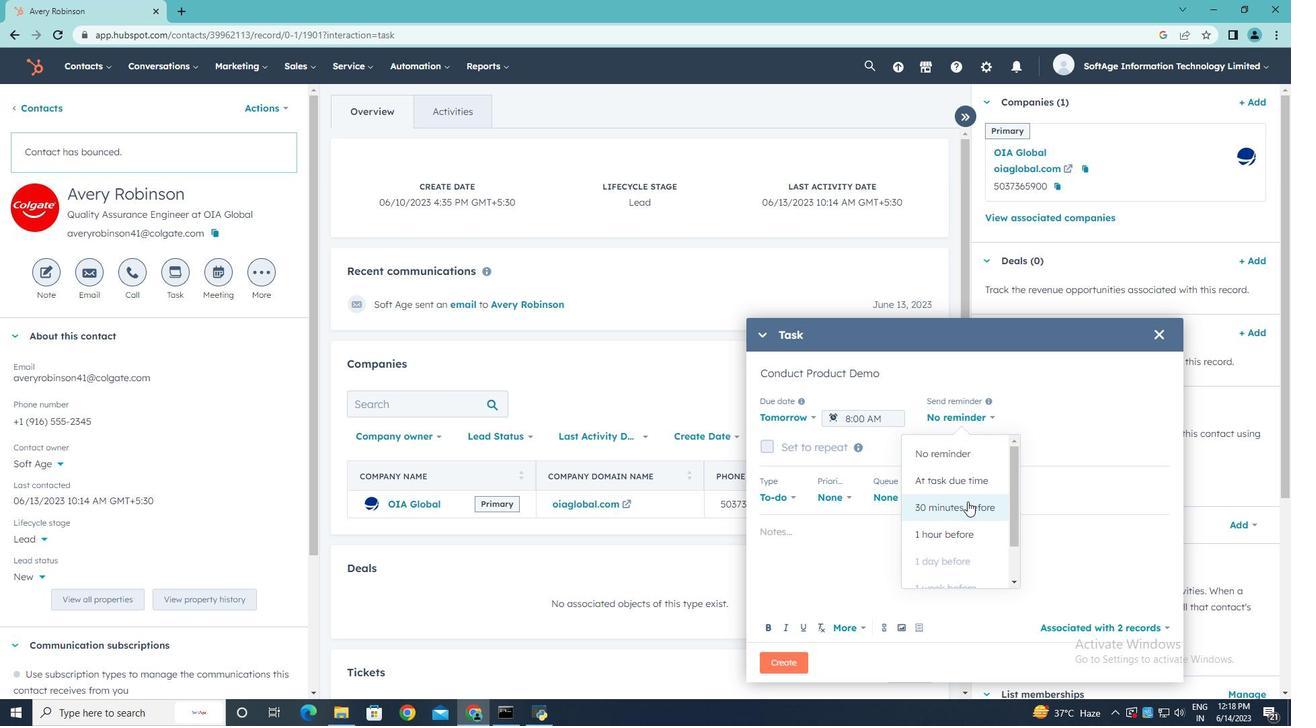 
Action: Mouse moved to (848, 499)
Screenshot: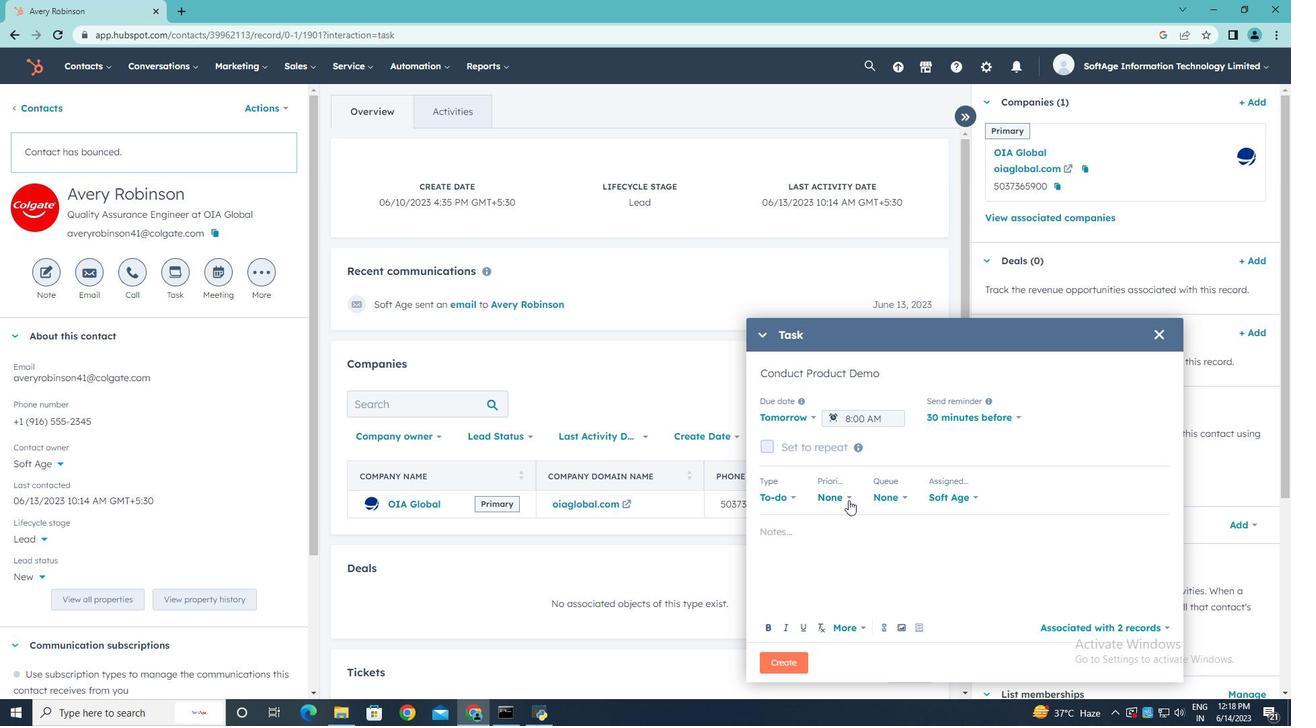 
Action: Mouse pressed left at (848, 499)
Screenshot: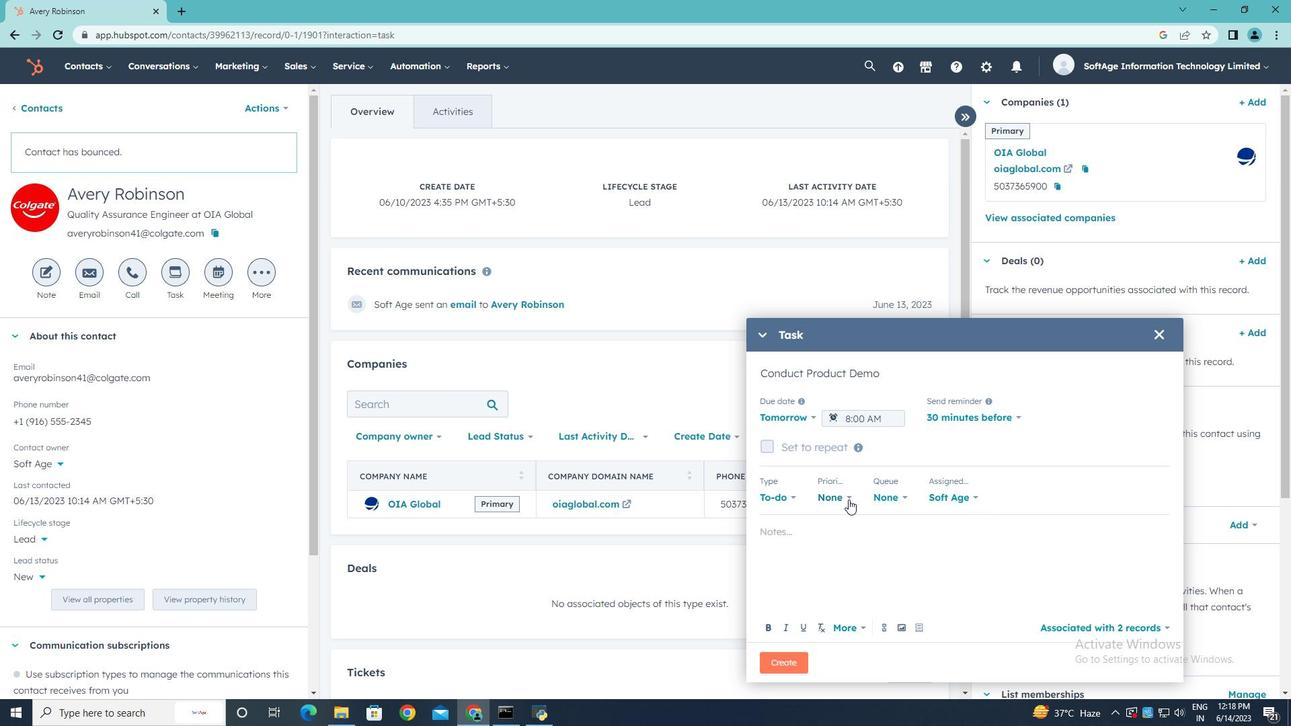 
Action: Mouse moved to (833, 616)
Screenshot: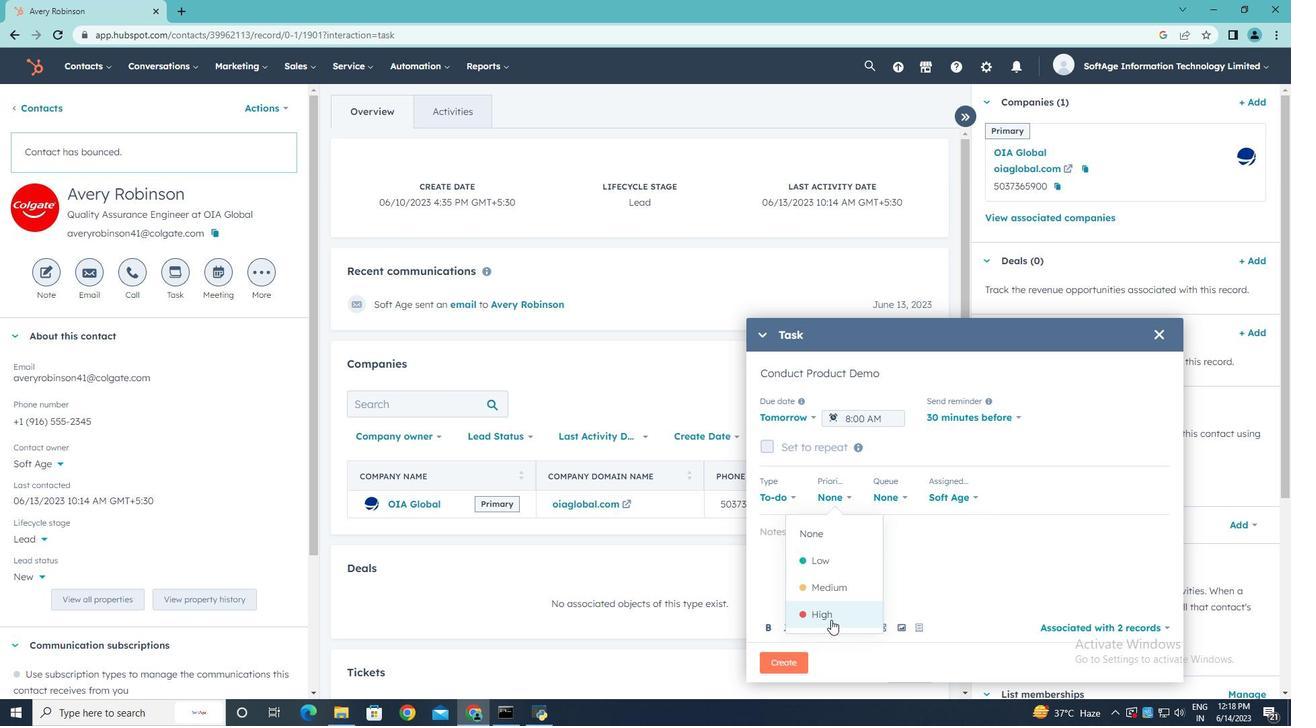 
Action: Mouse pressed left at (833, 616)
Screenshot: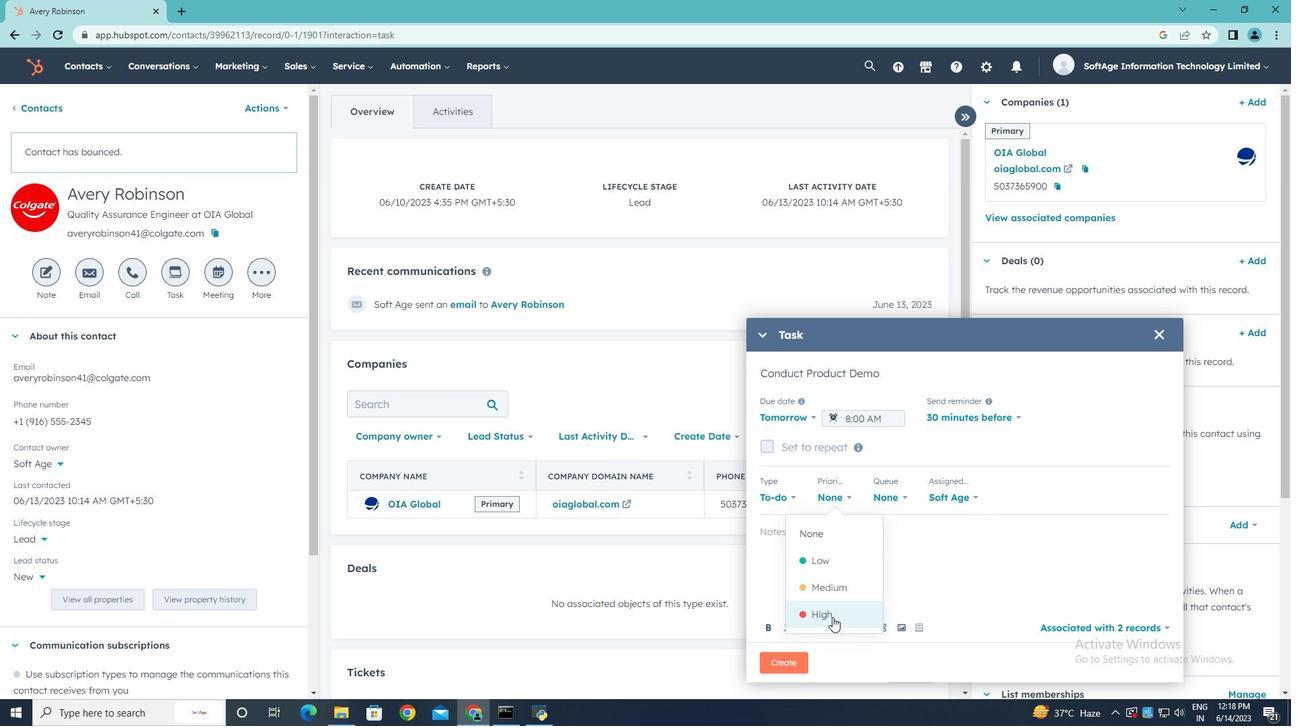 
Action: Mouse moved to (798, 532)
Screenshot: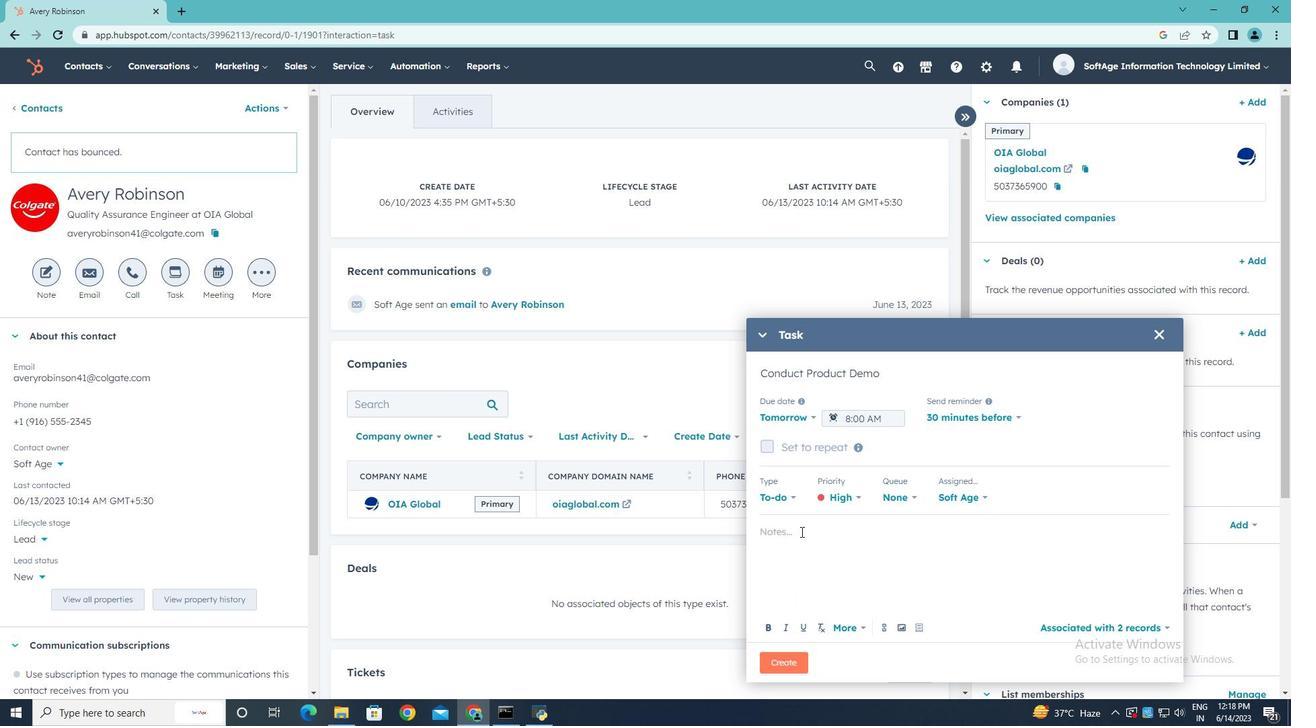 
Action: Mouse pressed left at (798, 532)
Screenshot: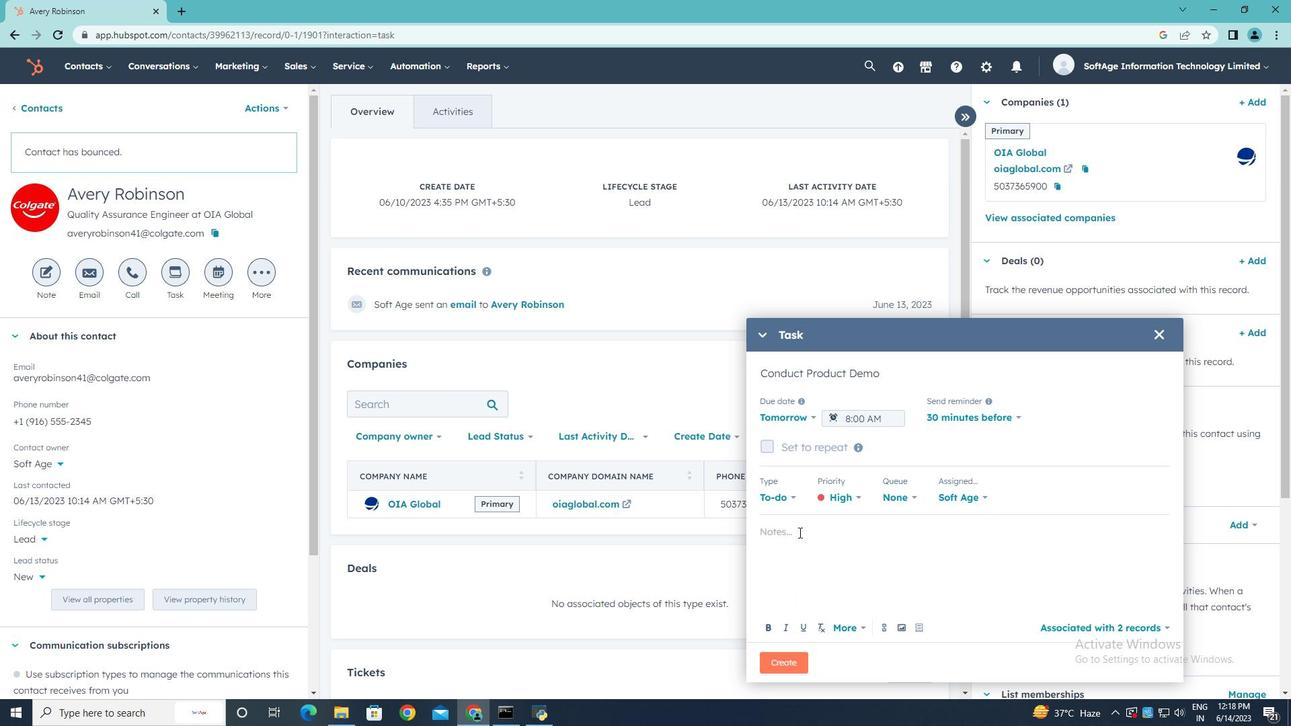 
Action: Mouse moved to (799, 532)
Screenshot: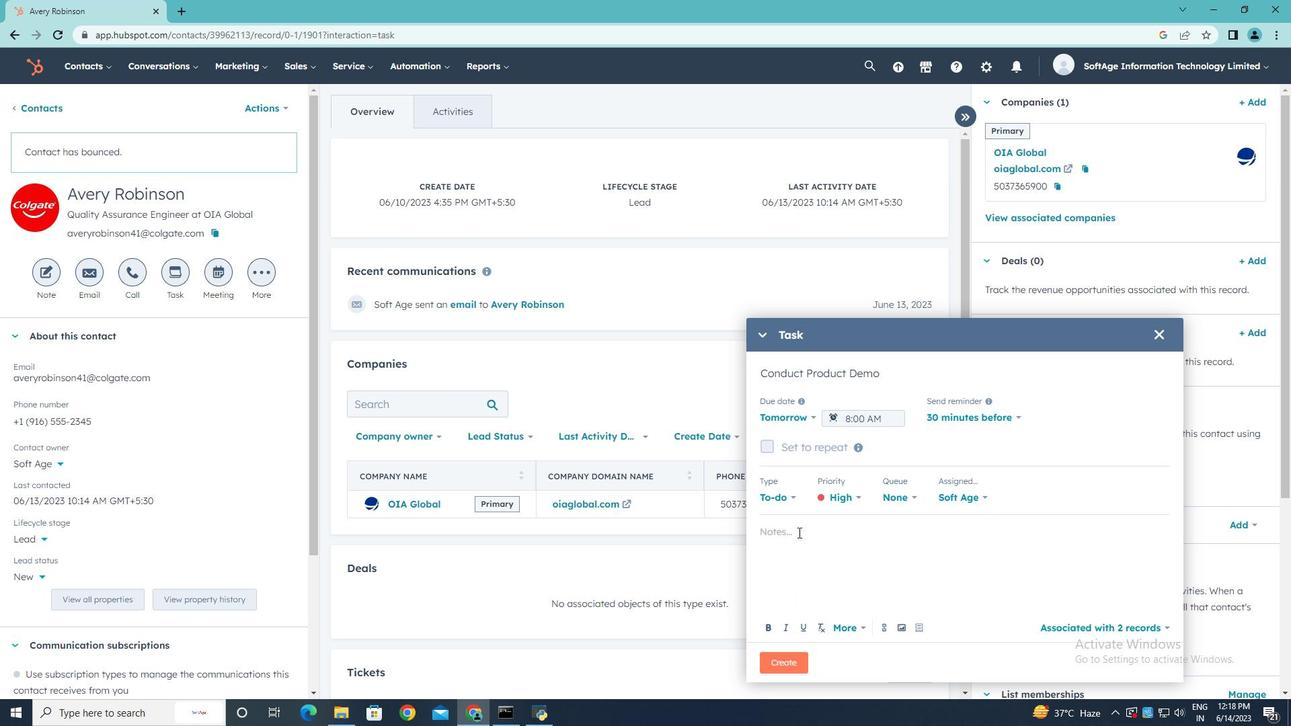 
Action: Key pressed <Key.shift>Review<Key.space>the<Key.space><Key.shift><Key.shift><Key.shift><Key.shift><Key.shift><Key.shift><Key.shift><Key.shift><Key.shift>Att<Key.backspace><Key.backspace><Key.backspace>attached<Key.space>proposal<Key.space>before<Key.space>the<Key.space>meeting<Key.space>and<Key.space>highlight<Key.space>the<Key.space>key<Key.space>benefits<Key.space>for<Key.space>the<Key.space>client..
Screenshot: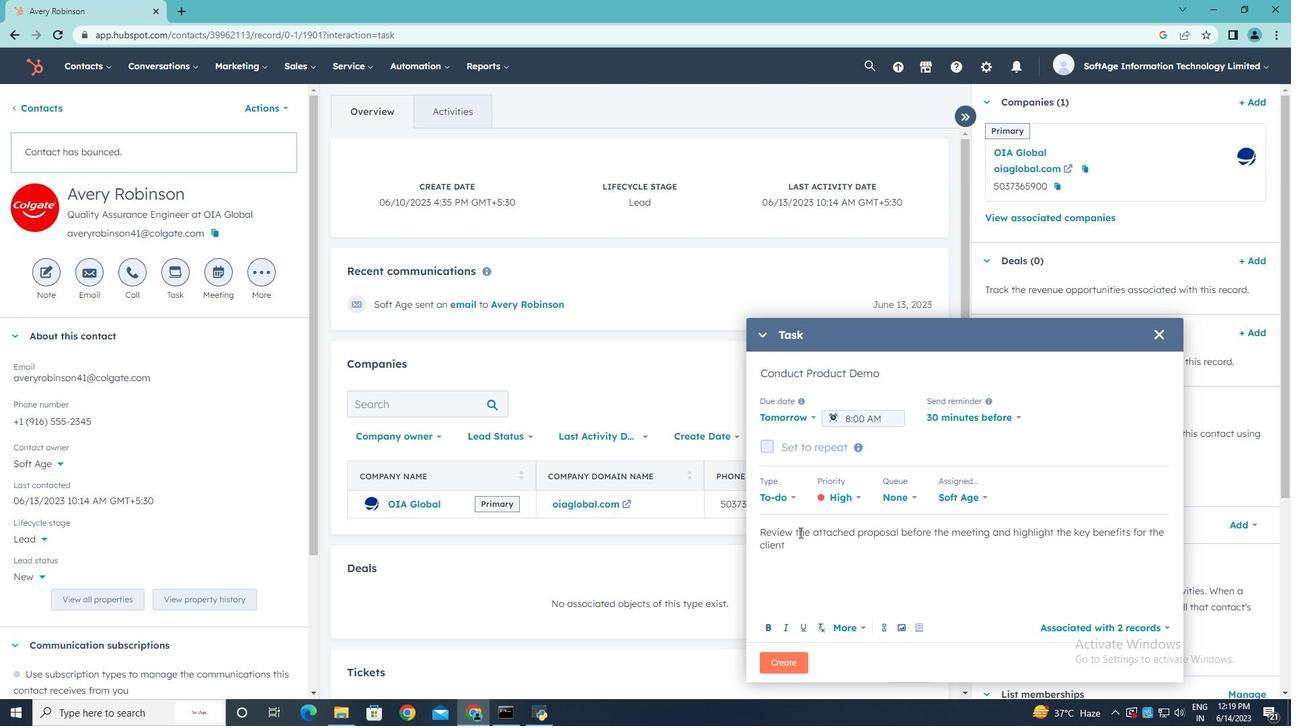 
Action: Mouse moved to (786, 659)
Screenshot: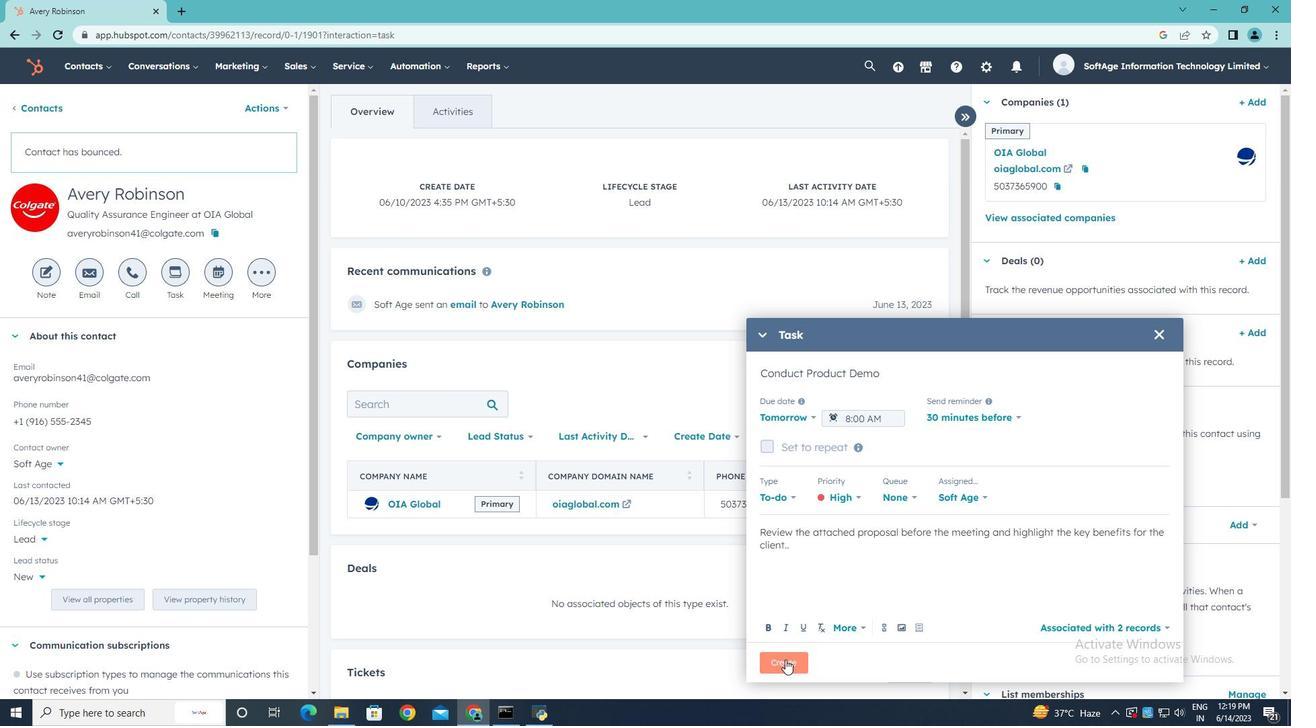 
Action: Mouse pressed left at (786, 659)
Screenshot: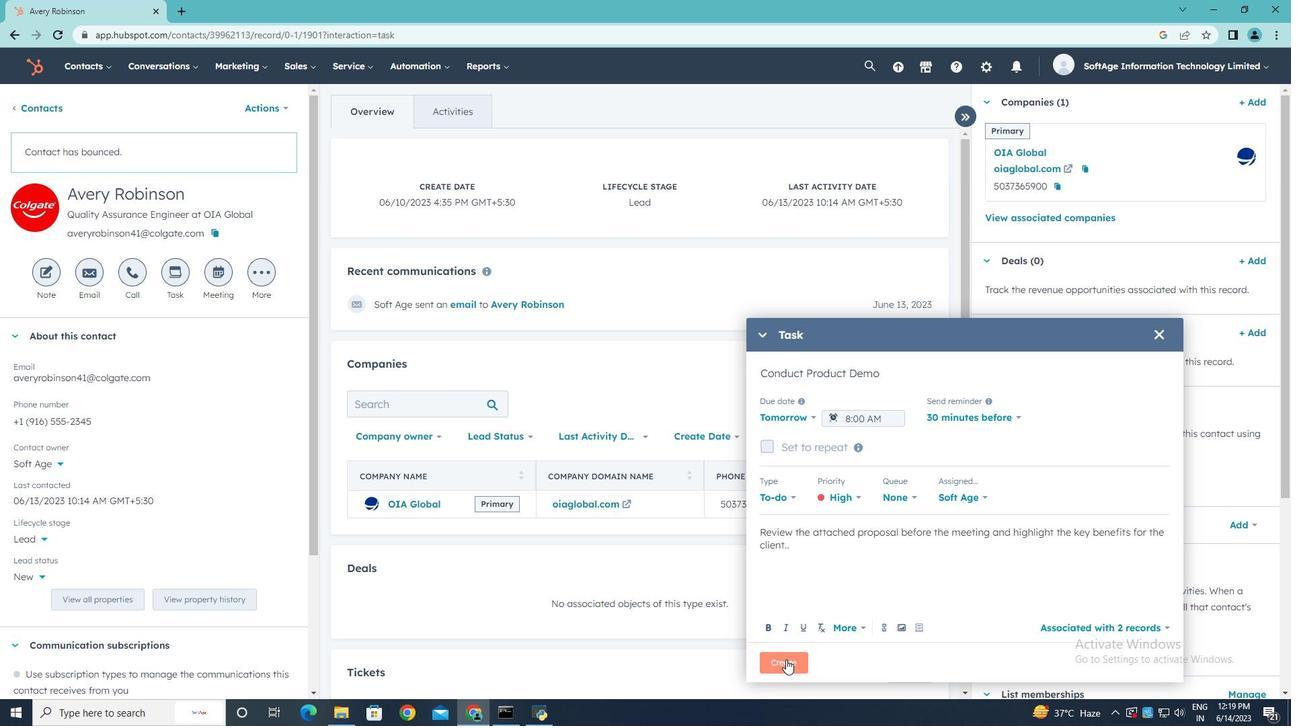 
